 Task: Open a blank google sheet and write heading  Money ManagerAdd Descriptions in a column and its values below  'Salary, Rent, Groceries, Utilities, Dining out, Transportation & Entertainment. 'Add Categories in next column and its values below  Income, Expense, Expense, Expense, Expense, Expense & Expense. Add Amount in next column and its values below  $2,500, $800, $200, $100, $50, $30 & $100Add Dates in next column and its values below  2023-05-01, 2023-05-05, 2023-05-10, 2023-05-15, 2023-05-20, 2023-05-25 & 2023-05-31Save page AssetAllocation analysis
Action: Mouse moved to (20, 67)
Screenshot: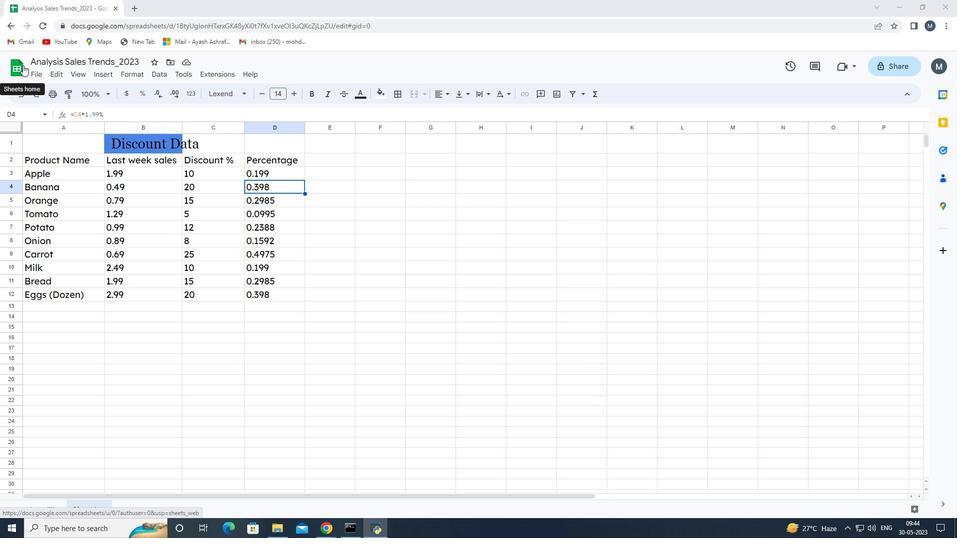 
Action: Mouse pressed left at (20, 67)
Screenshot: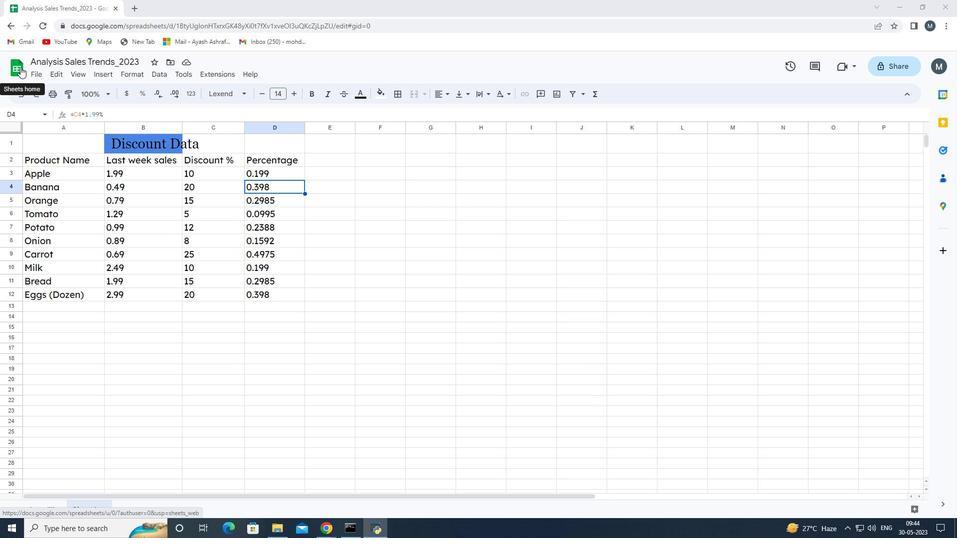 
Action: Mouse moved to (231, 168)
Screenshot: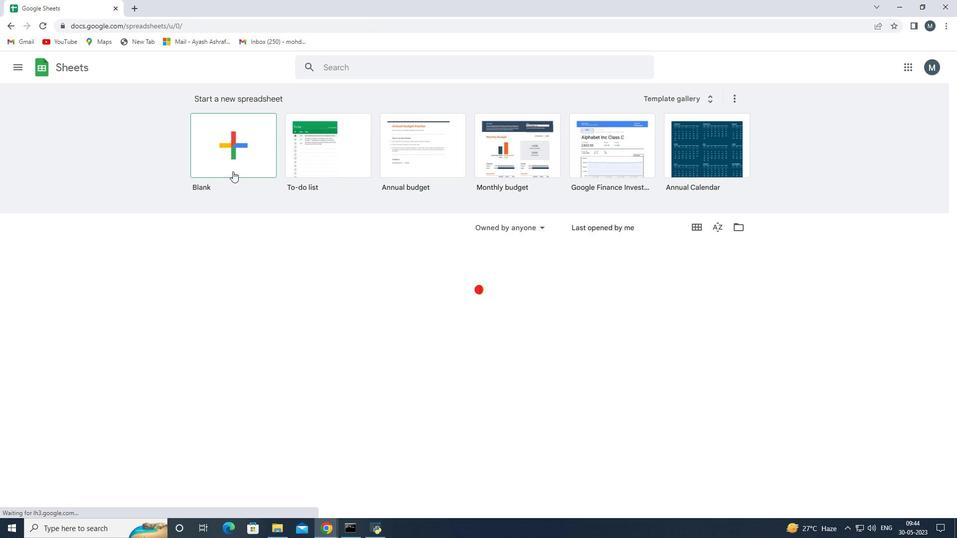 
Action: Mouse pressed left at (231, 168)
Screenshot: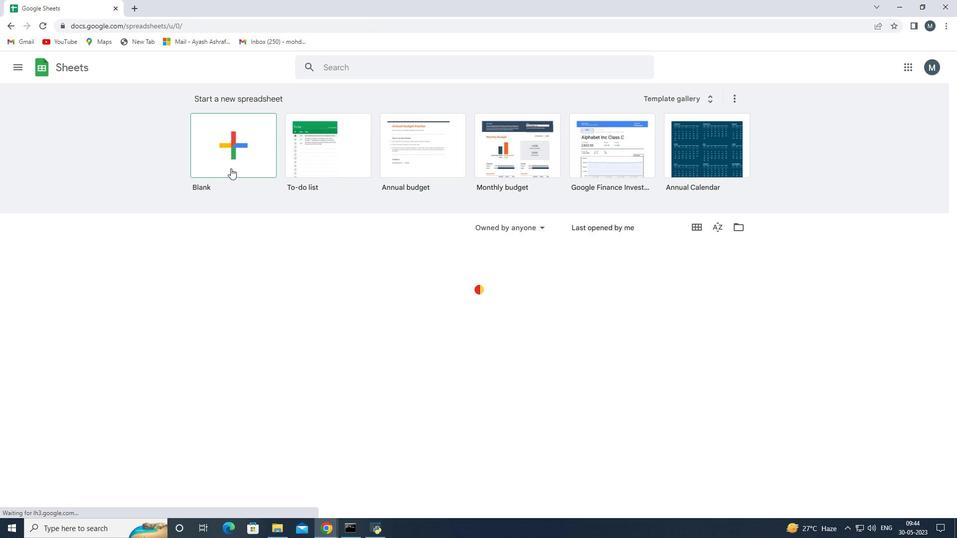 
Action: Mouse moved to (53, 162)
Screenshot: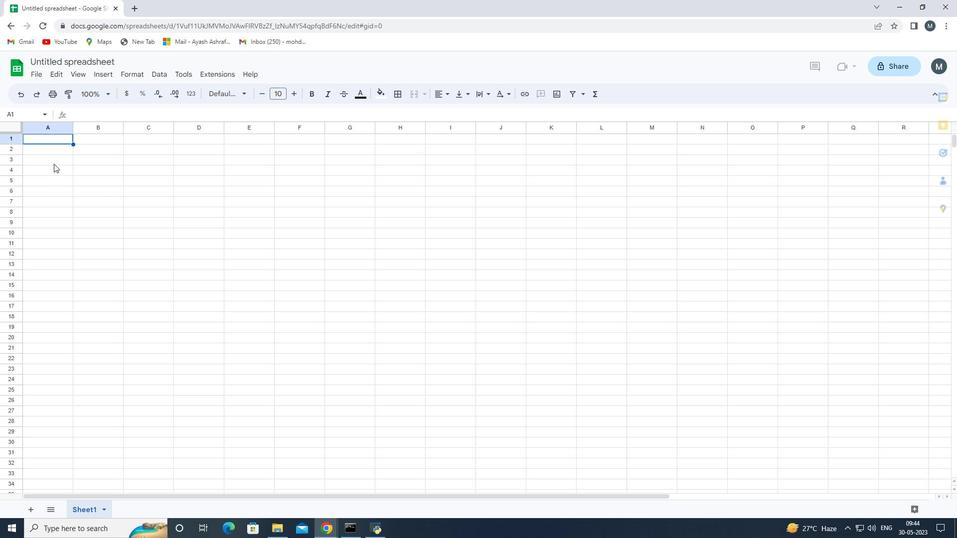 
Action: Key pressed <Key.shift>Money<Key.space><Key.shift><Key.shift>Manager
Screenshot: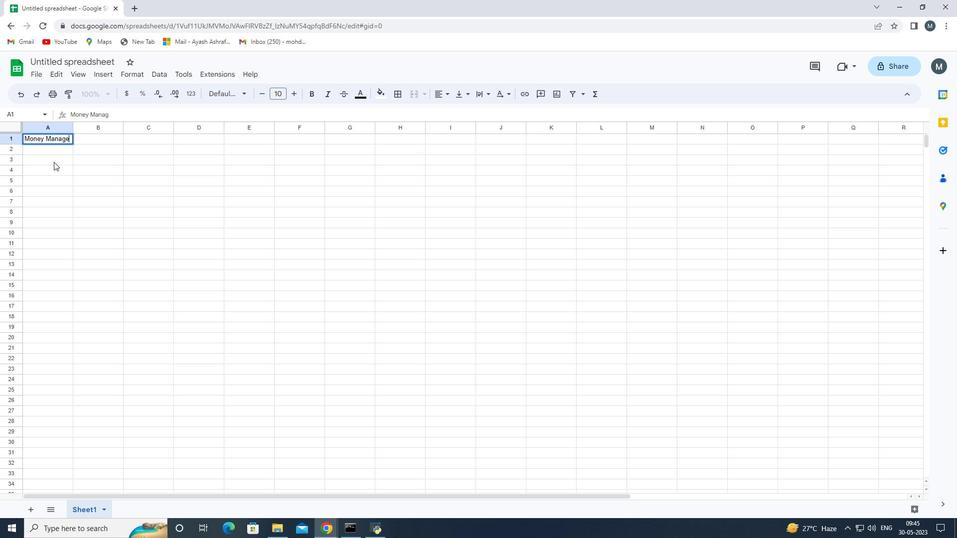 
Action: Mouse moved to (49, 155)
Screenshot: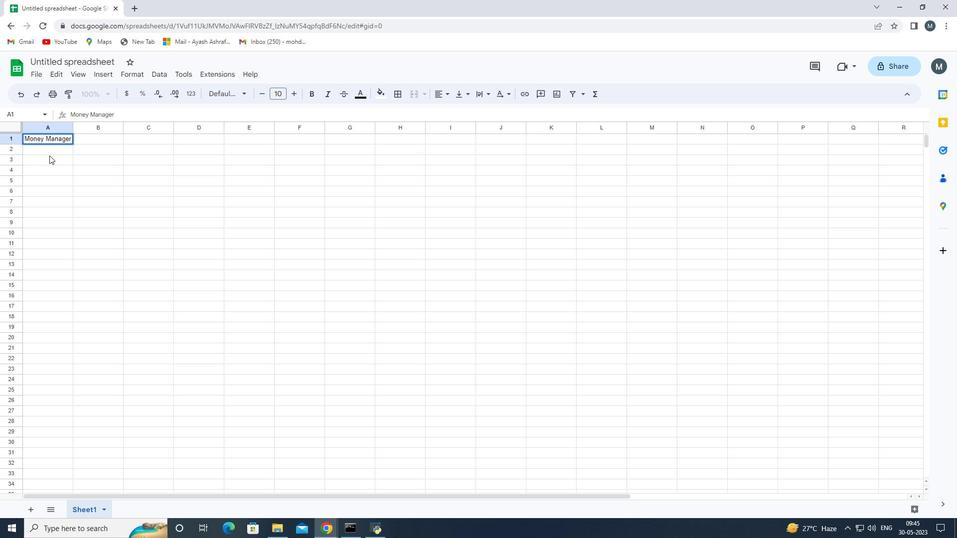 
Action: Mouse pressed left at (49, 155)
Screenshot: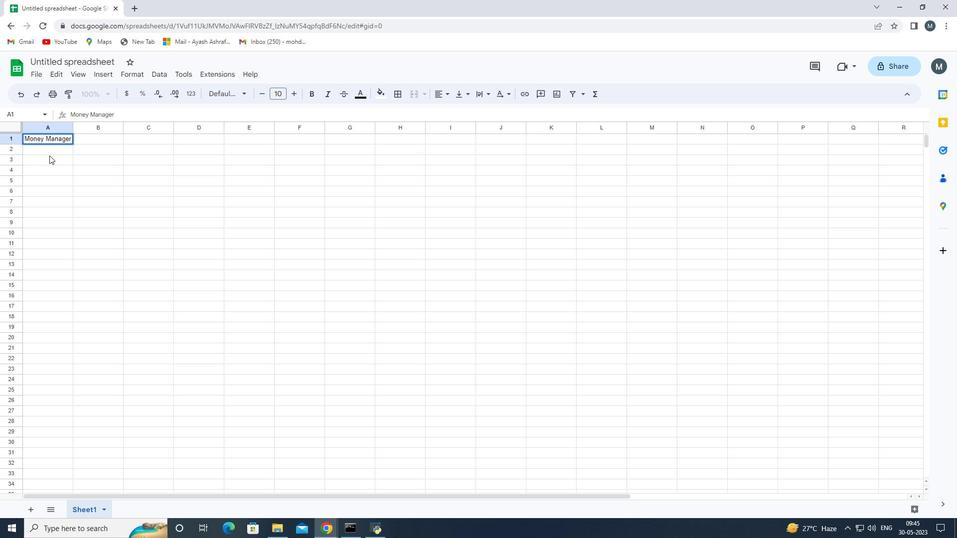 
Action: Mouse moved to (28, 139)
Screenshot: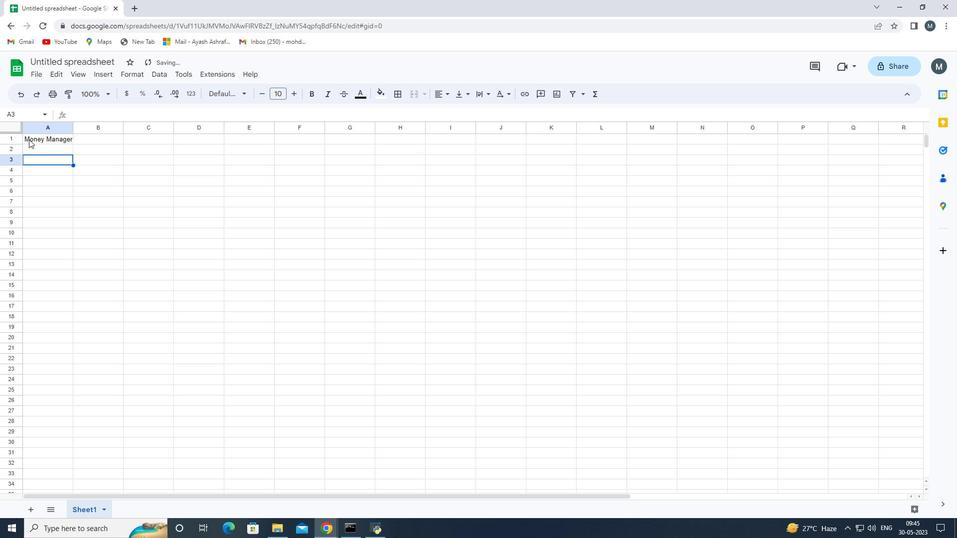 
Action: Mouse pressed left at (28, 139)
Screenshot: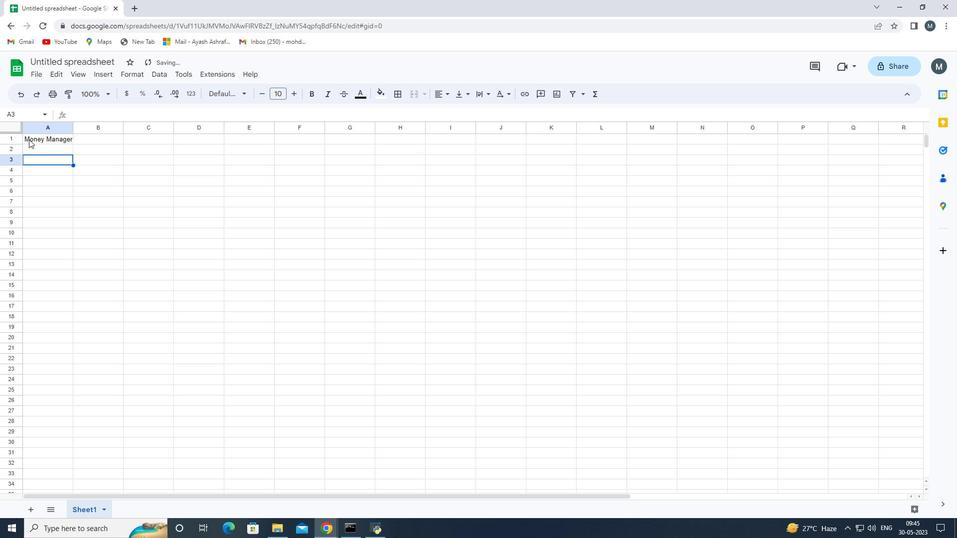
Action: Mouse moved to (38, 150)
Screenshot: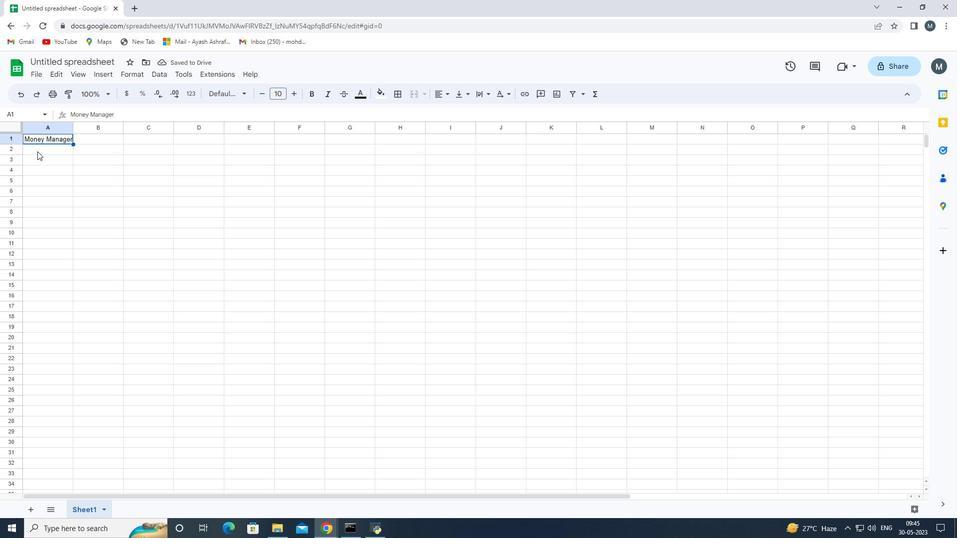 
Action: Mouse pressed left at (38, 150)
Screenshot: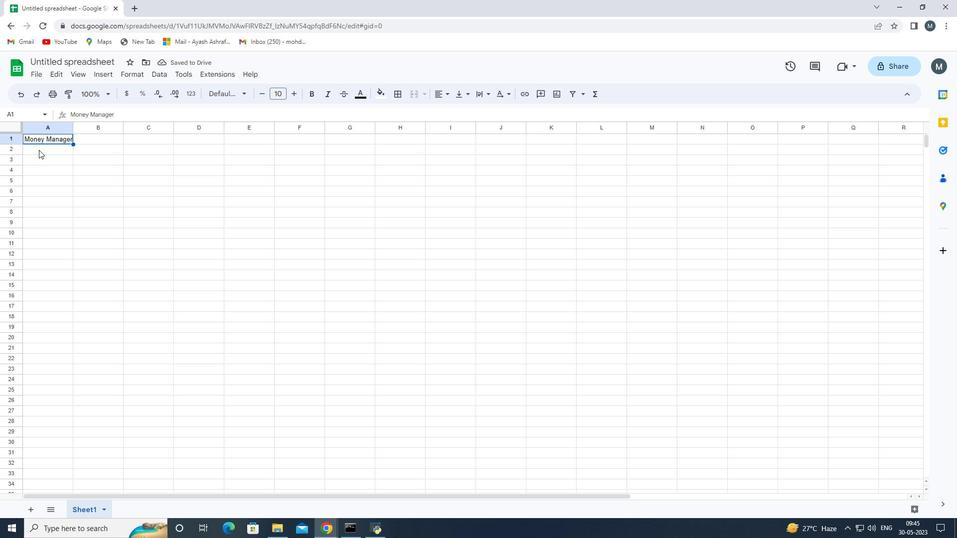 
Action: Mouse moved to (36, 138)
Screenshot: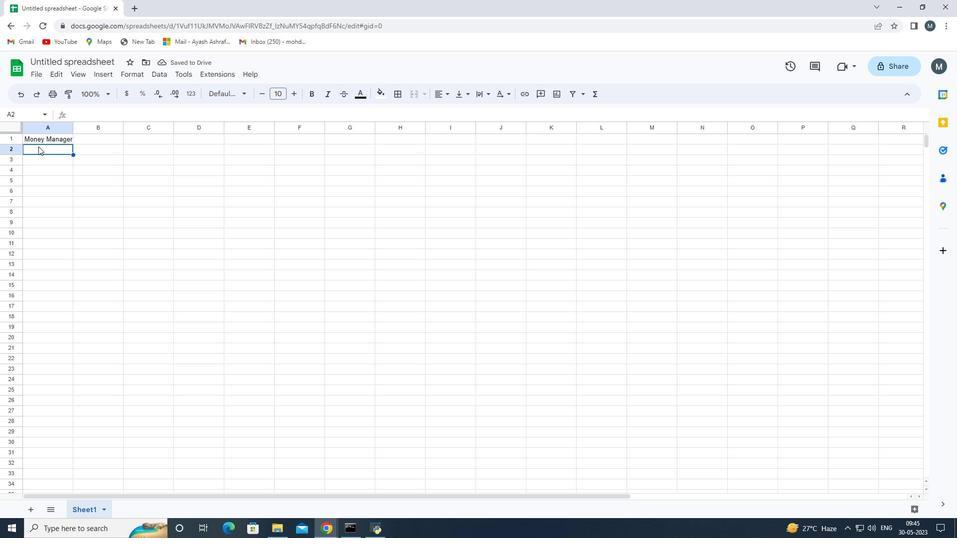 
Action: Mouse pressed left at (36, 138)
Screenshot: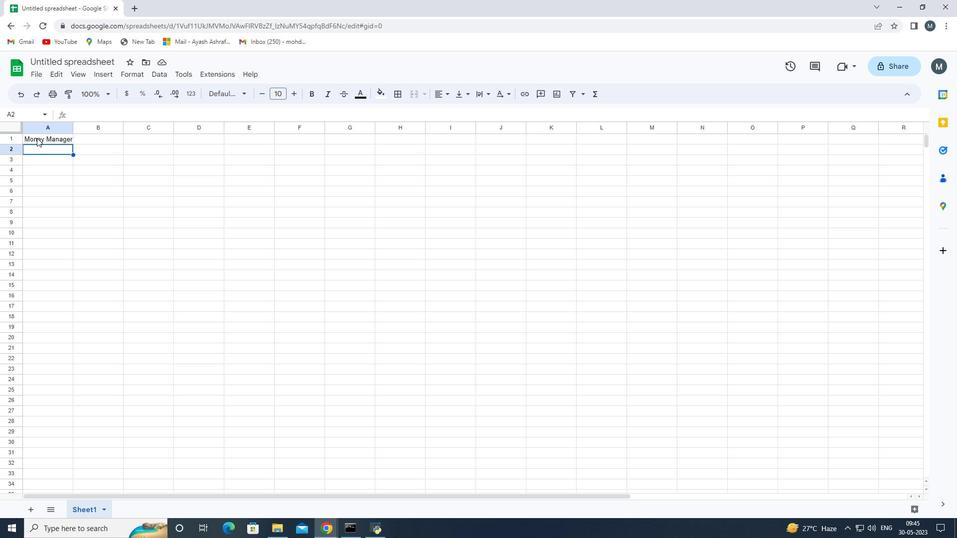 
Action: Mouse moved to (71, 115)
Screenshot: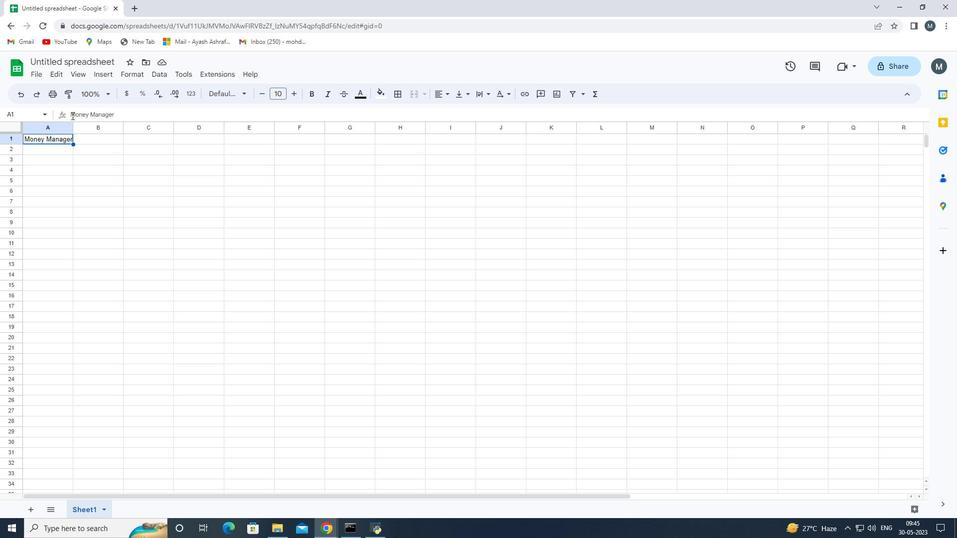 
Action: Mouse pressed left at (71, 115)
Screenshot: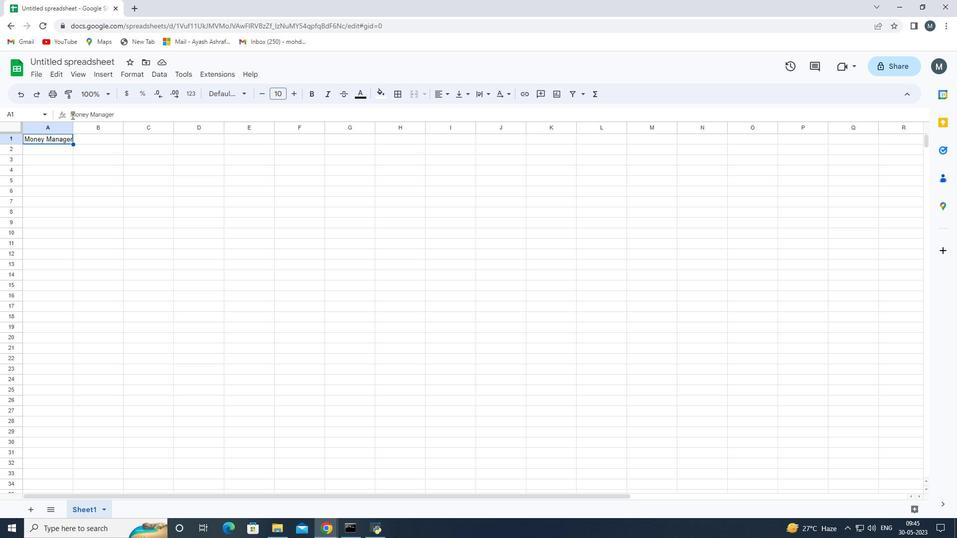 
Action: Mouse moved to (75, 117)
Screenshot: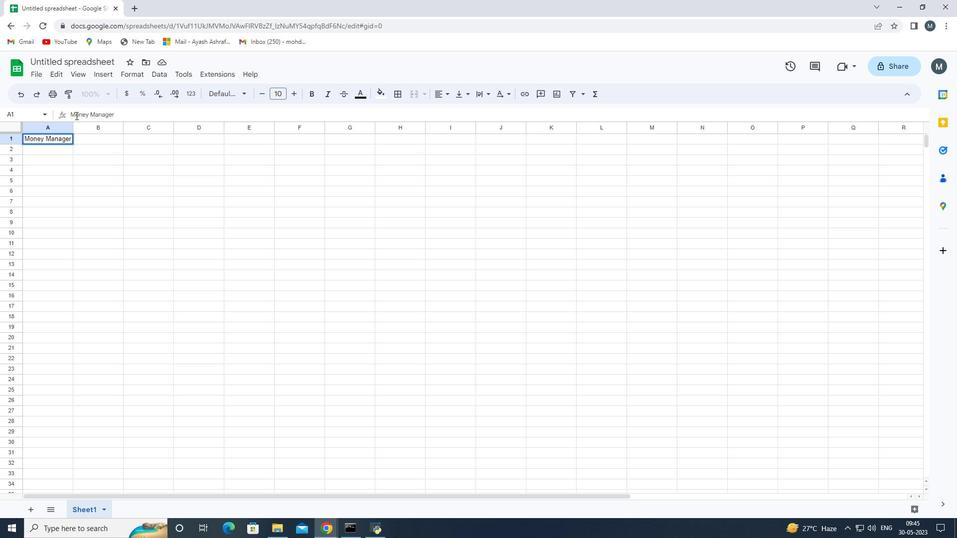 
Action: Key pressed <Key.space>
Screenshot: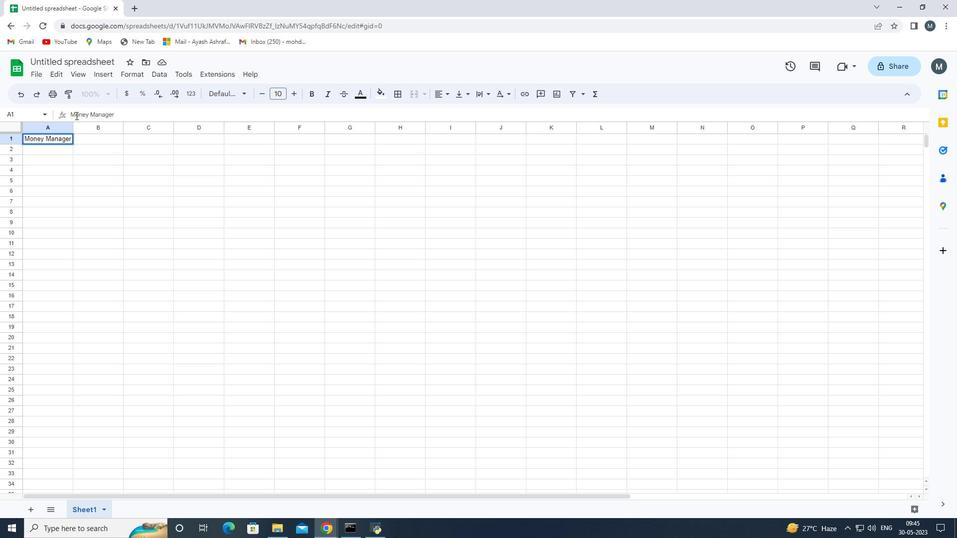 
Action: Mouse moved to (75, 118)
Screenshot: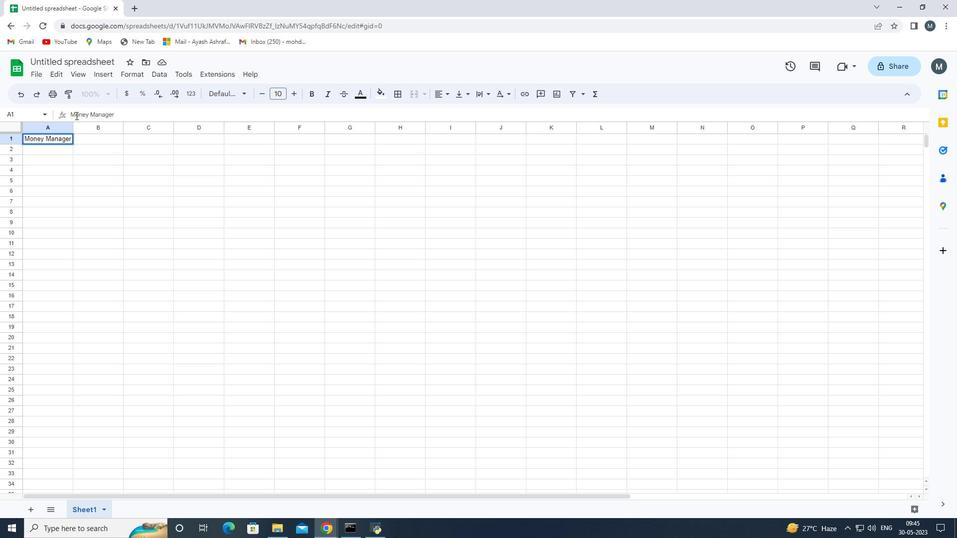 
Action: Key pressed <Key.space><Key.space><Key.space><Key.space><Key.space><Key.space><Key.space><Key.space><Key.space><Key.space><Key.space><Key.space><Key.space><Key.space><Key.space><Key.space><Key.space><Key.space><Key.space><Key.space><Key.space><Key.space><Key.space><Key.space><Key.space><Key.space>
Screenshot: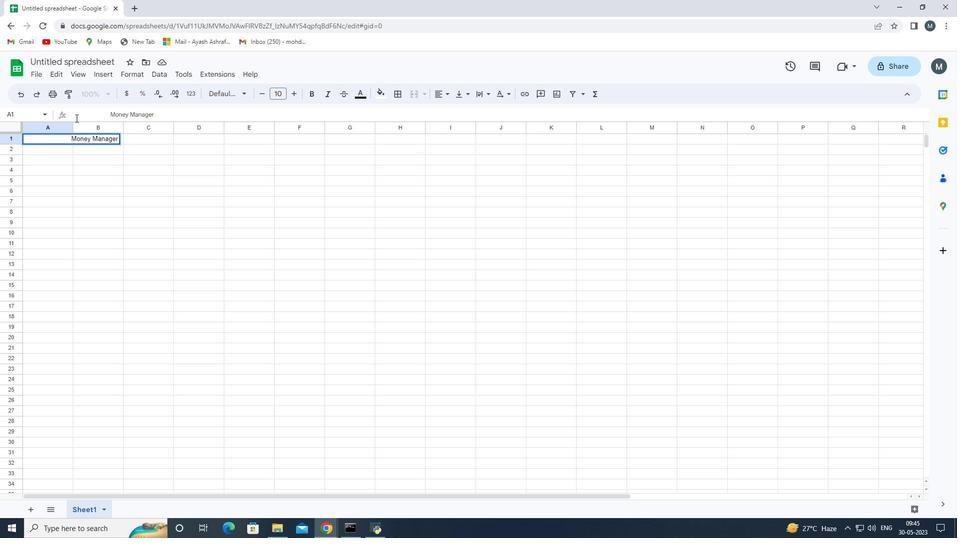 
Action: Mouse moved to (75, 118)
Screenshot: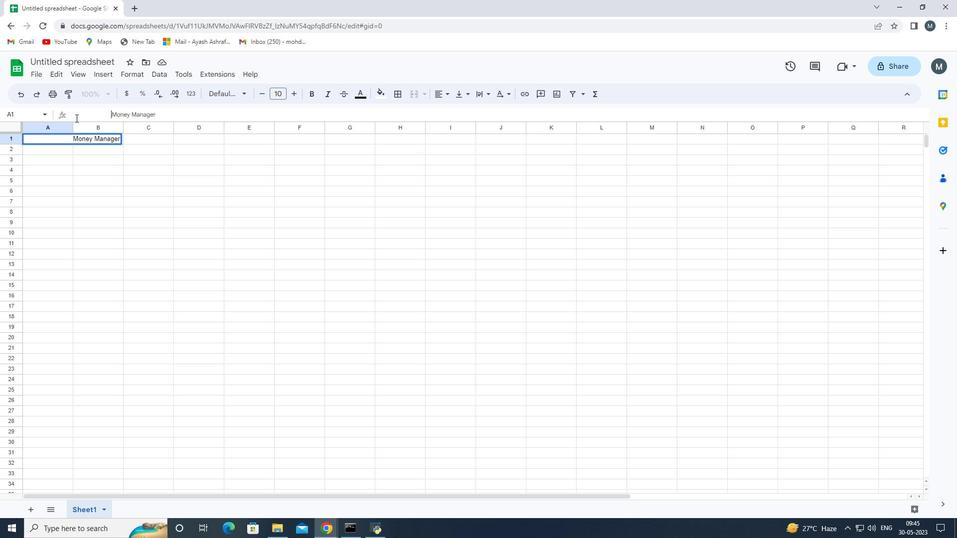 
Action: Key pressed <Key.space><Key.space><Key.space><Key.space><Key.space><Key.space><Key.space><Key.space><Key.space><Key.space><Key.space><Key.space>
Screenshot: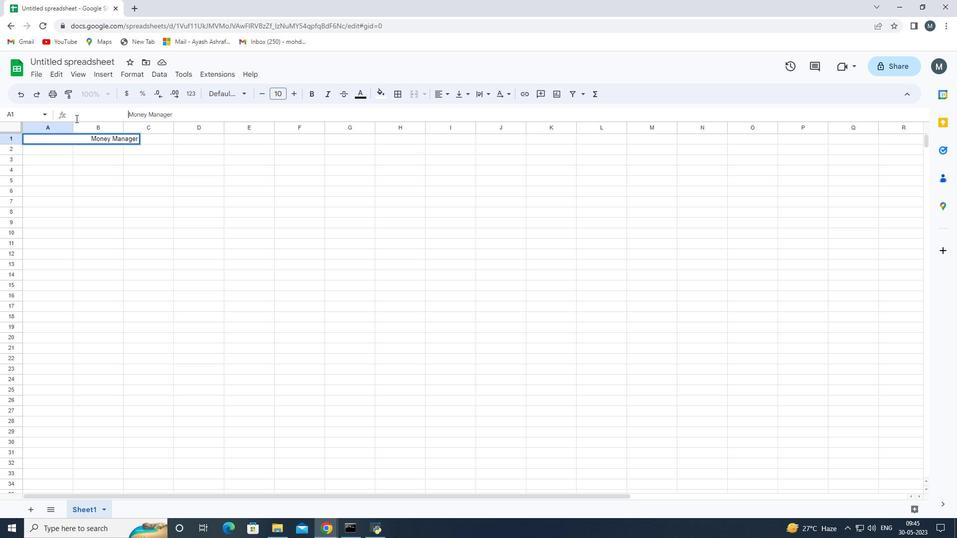 
Action: Mouse moved to (54, 150)
Screenshot: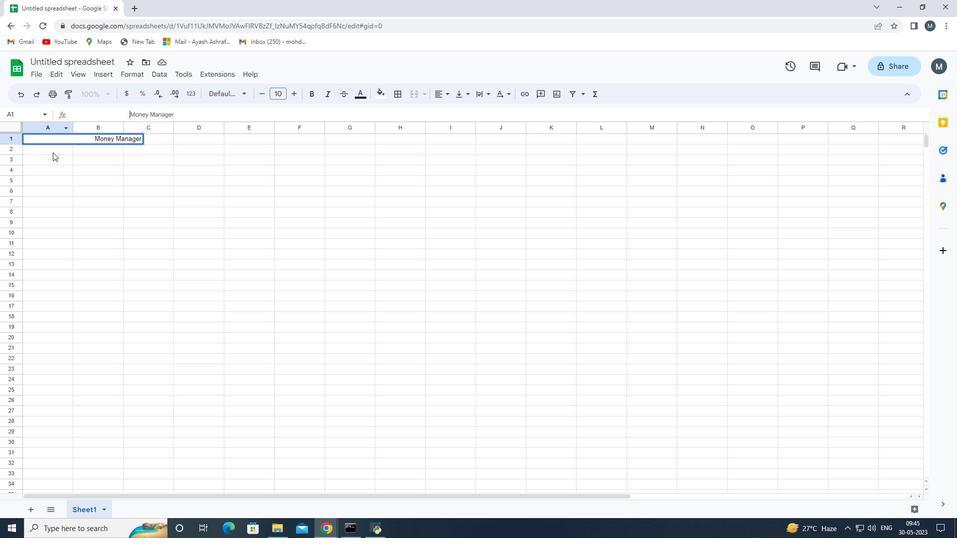 
Action: Mouse pressed left at (54, 150)
Screenshot: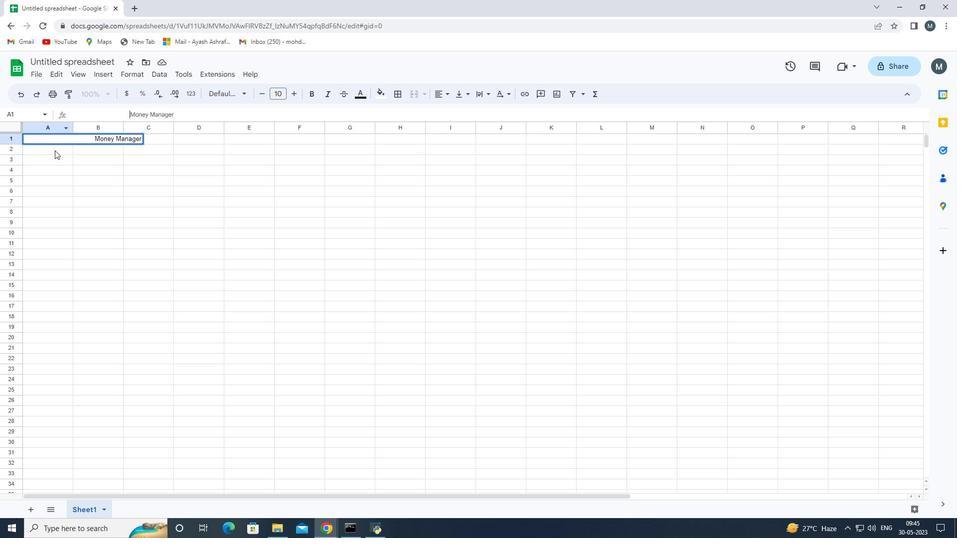 
Action: Mouse moved to (55, 150)
Screenshot: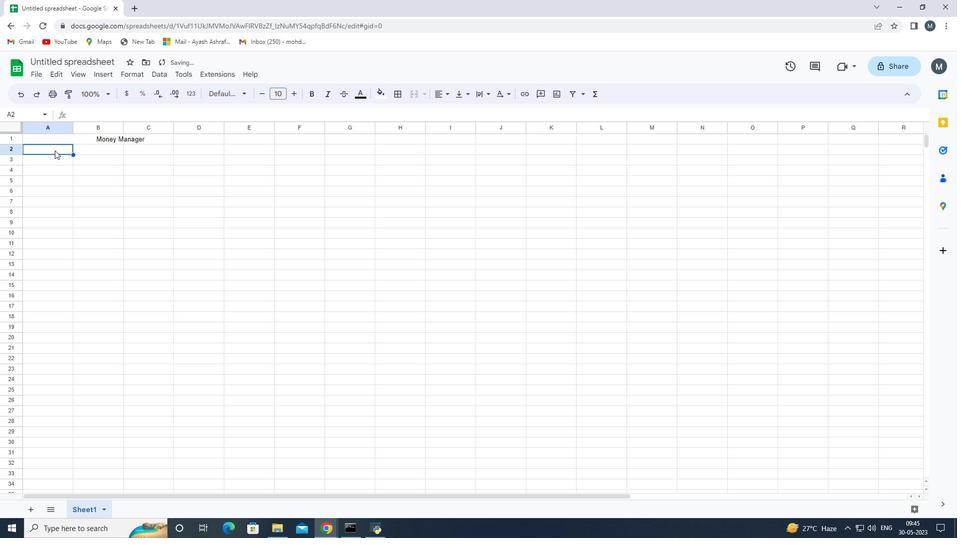 
Action: Key pressed <Key.shift>Descriptions<Key.space><Key.enter><Key.shift>Salry<Key.backspace><Key.backspace>ary<Key.enter><Key.shift>Rent<Key.enter><Key.shift><Key.shift><Key.shift><Key.shift><Key.shift><Key.shift><Key.shift><Key.shift><Key.shift><Key.shift><Key.shift><Key.shift><Key.shift><Key.shift><Key.shift><Key.shift><Key.shift><Key.shift><Key.shift><Key.shift><Key.shift><Key.shift>Gp<Key.backspace>roceries<Key.space><Key.enter><Key.shift>I<Key.backspace><Key.shift><Key.shift><Key.shift><Key.shift><Key.shift>Utilities<Key.space><Key.shift><Key.shift><Key.shift><Key.shift><Key.shift><Key.shift><Key.shift><Key.shift><Key.shift><Key.shift>Dinning<Key.backspace><Key.backspace><Key.backspace><Key.backspace><Key.backspace><Key.backspace><Key.backspace><Key.enter><Key.shift><Key.shift>Dinning<Key.space><Key.shift><Key.shift><Key.shift><Key.shift>Out<Key.enter><Key.shift>Transportation<Key.enter><Key.shift><Key.shift><Key.shift><Key.shift><Key.shift><Key.shift>Entertainment<Key.space><Key.enter>
Screenshot: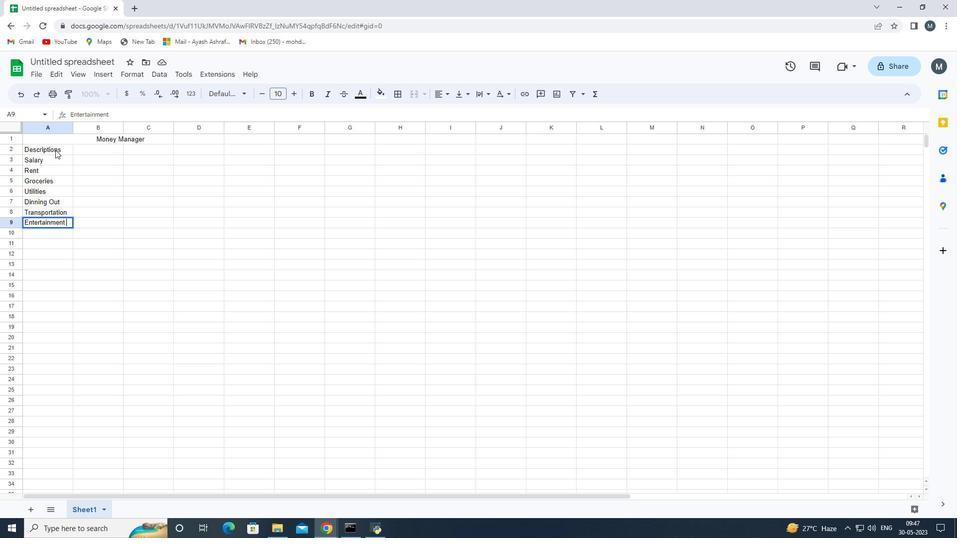 
Action: Mouse moved to (93, 147)
Screenshot: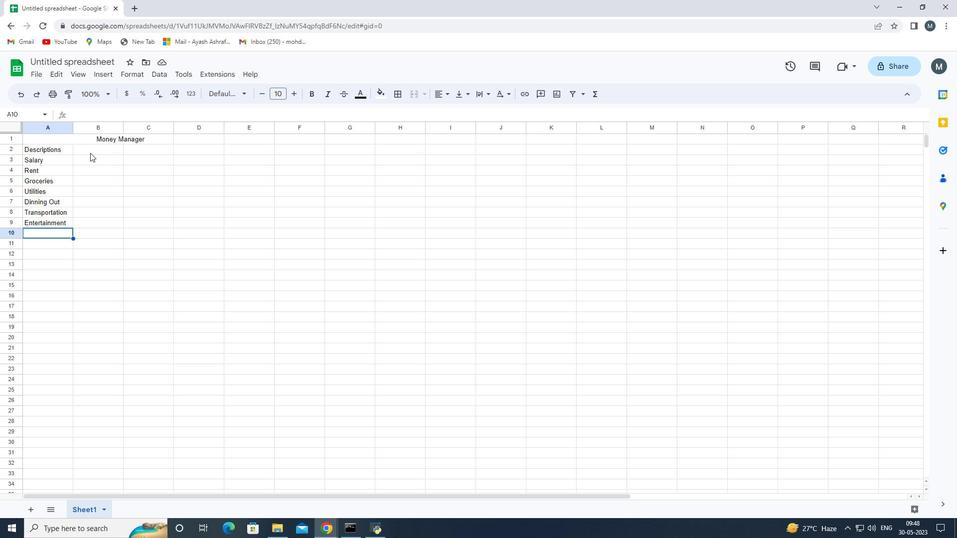 
Action: Mouse pressed left at (93, 147)
Screenshot: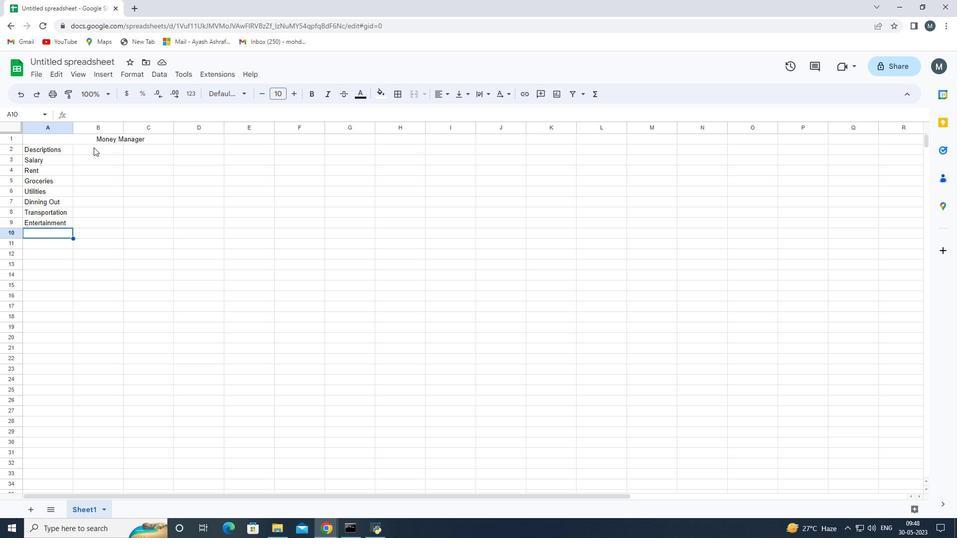 
Action: Mouse moved to (94, 148)
Screenshot: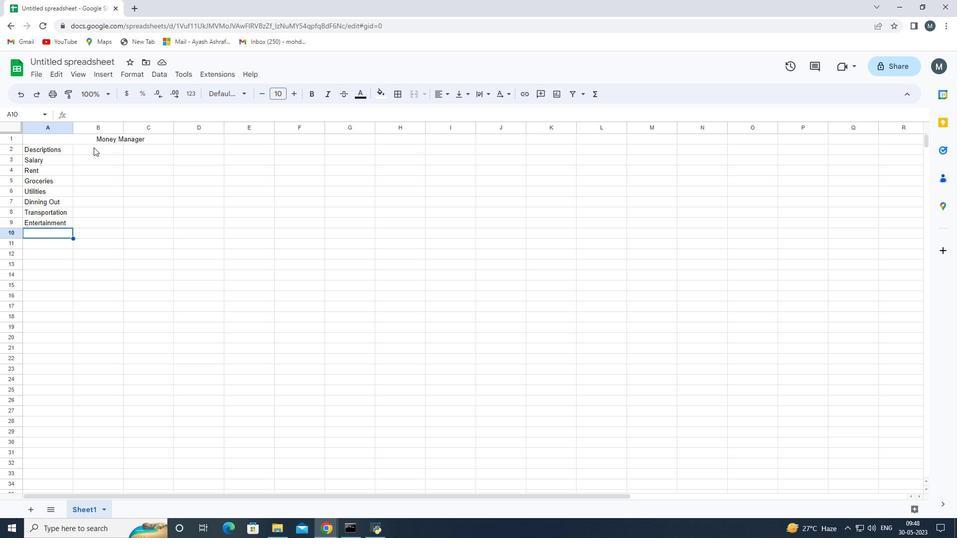
Action: Mouse pressed left at (94, 148)
Screenshot: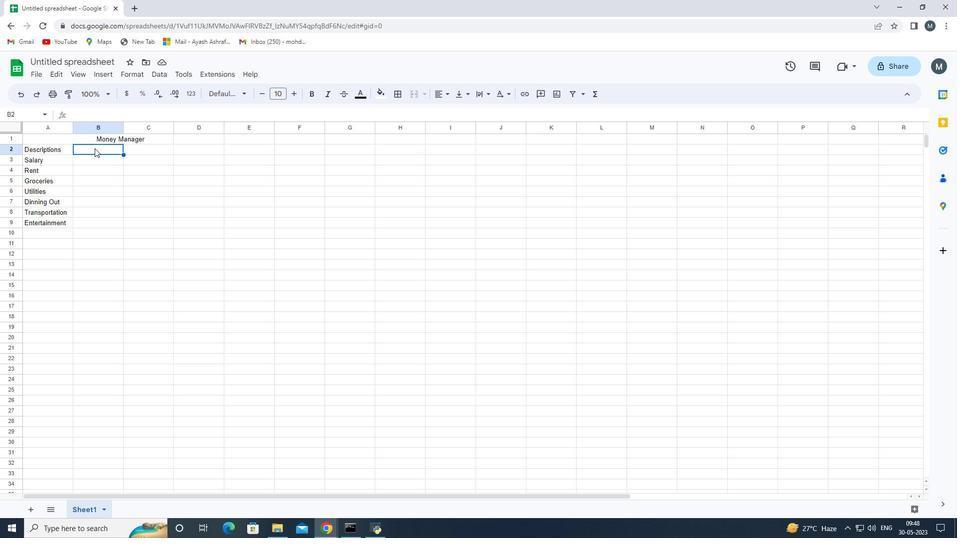 
Action: Mouse pressed left at (94, 148)
Screenshot: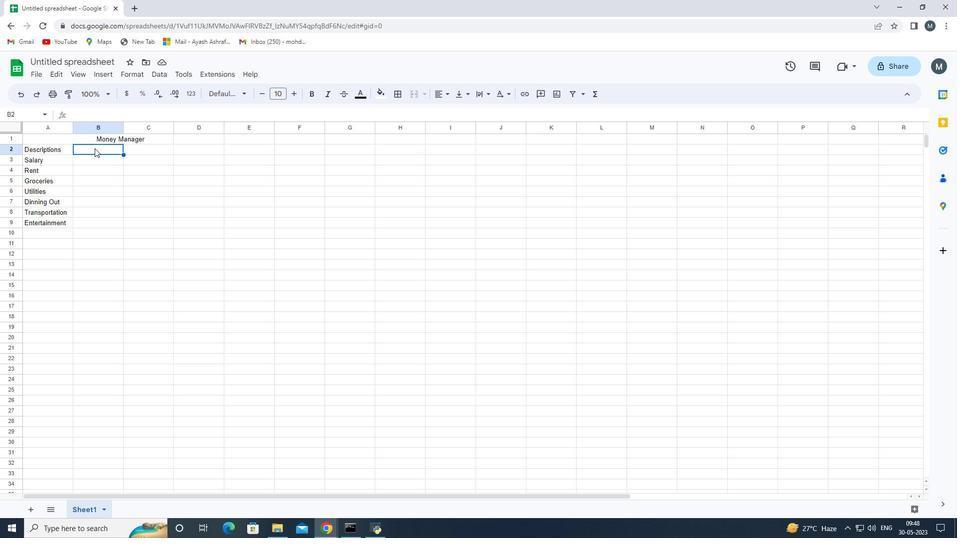 
Action: Key pressed <Key.shift>Categories<Key.space><Key.enter><Key.shift>Income<Key.space><Key.enter><Key.shift>Expense\<Key.backspace><Key.enter><Key.shift>Expense<Key.enter><Key.shift>Expense<Key.enter><Key.shift><Key.shift><Key.shift><Key.shift><Key.shift><Key.shift><Key.shift>Expense<Key.enter><Key.shift><Key.shift><Key.shift><Key.shift><Key.shift>Expem<Key.backspace>nse<Key.enter><Key.shift><Key.shift><Key.shift><Key.shift><Key.shift><Key.shift>Expense<Key.enter>
Screenshot: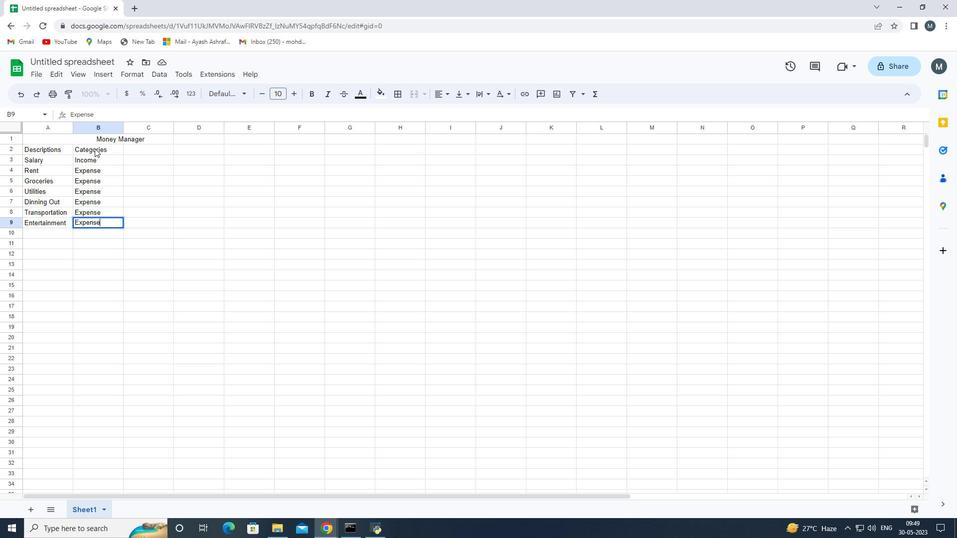 
Action: Mouse moved to (142, 148)
Screenshot: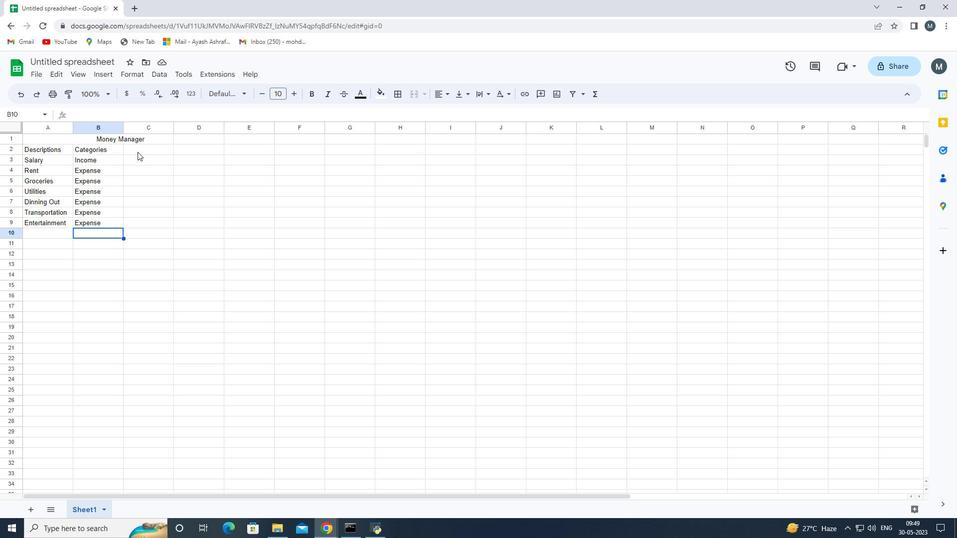 
Action: Mouse pressed left at (142, 148)
Screenshot: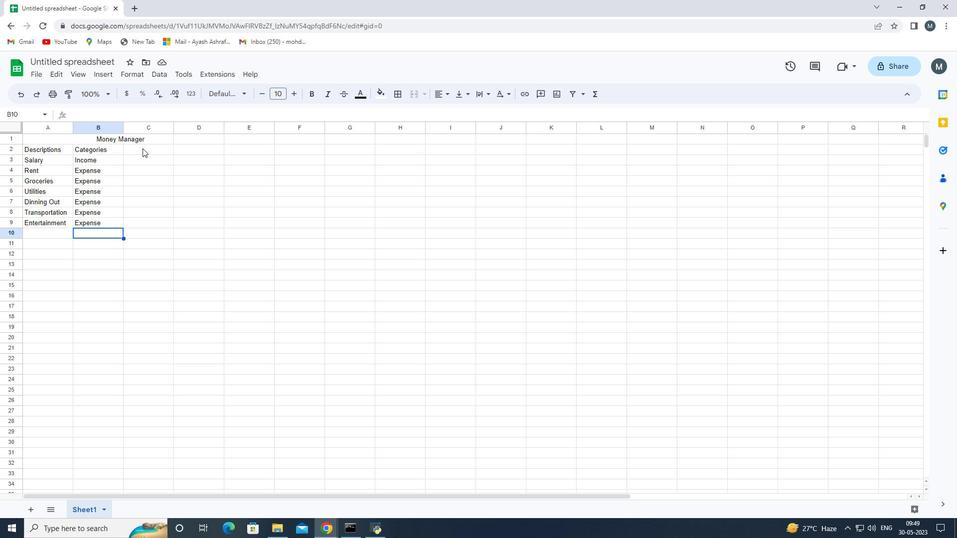 
Action: Key pressed <Key.shift>Amount<Key.space><Key.enter>
Screenshot: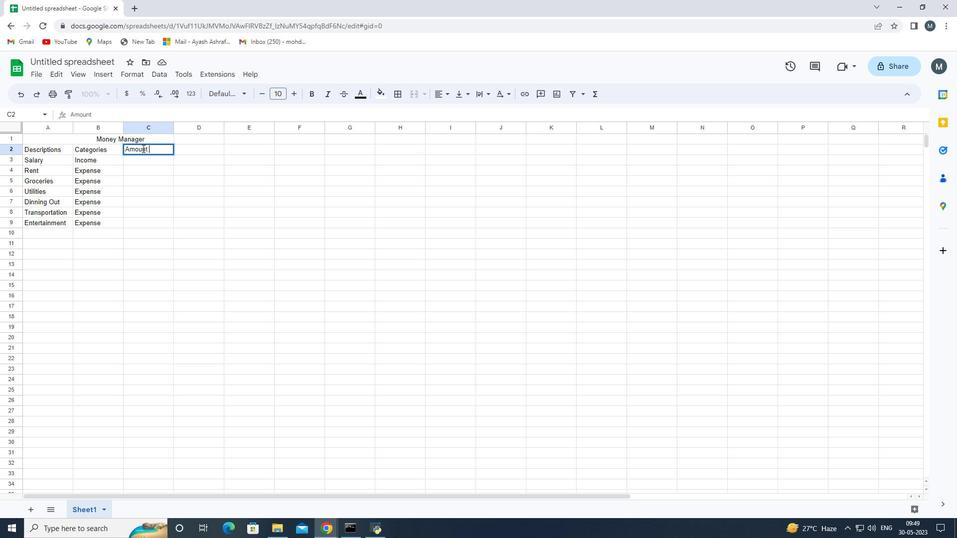 
Action: Mouse moved to (191, 91)
Screenshot: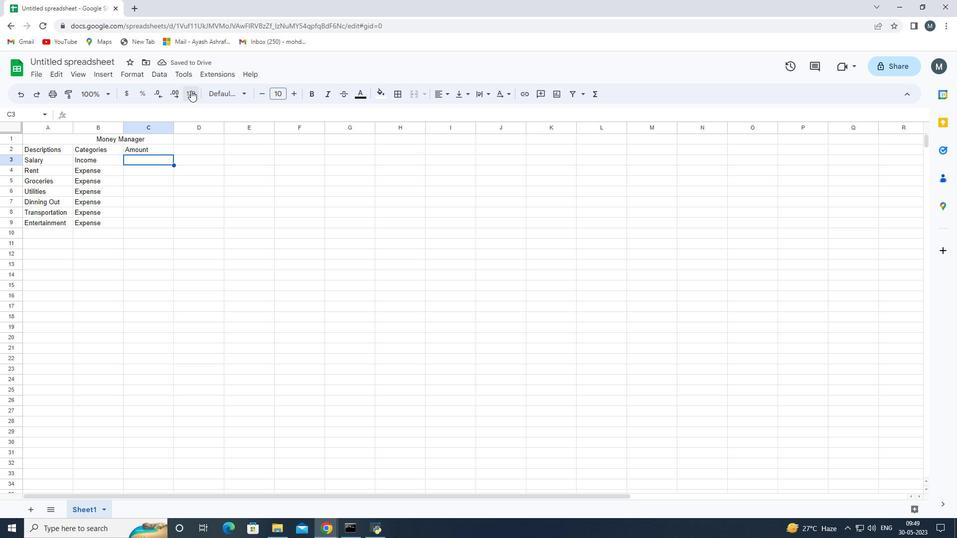 
Action: Mouse pressed left at (191, 91)
Screenshot: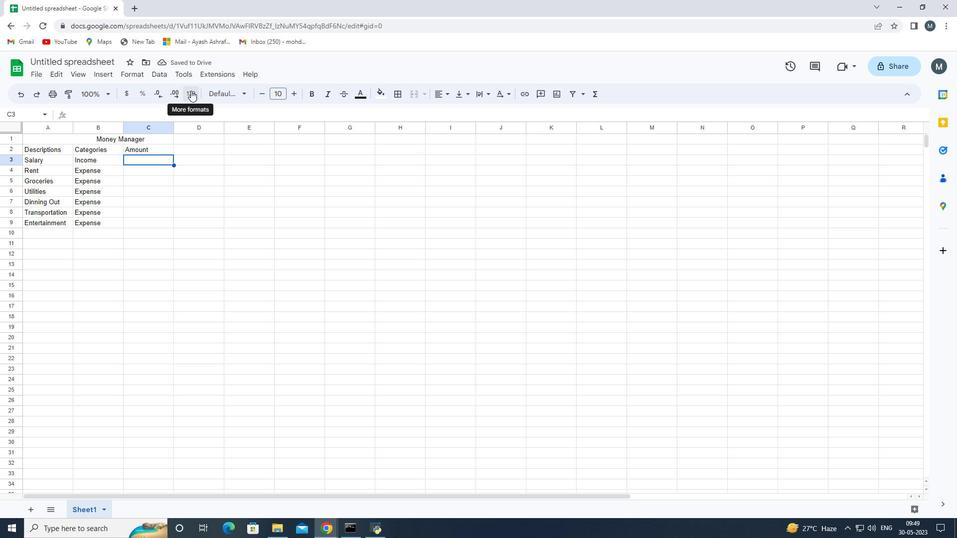 
Action: Mouse moved to (264, 353)
Screenshot: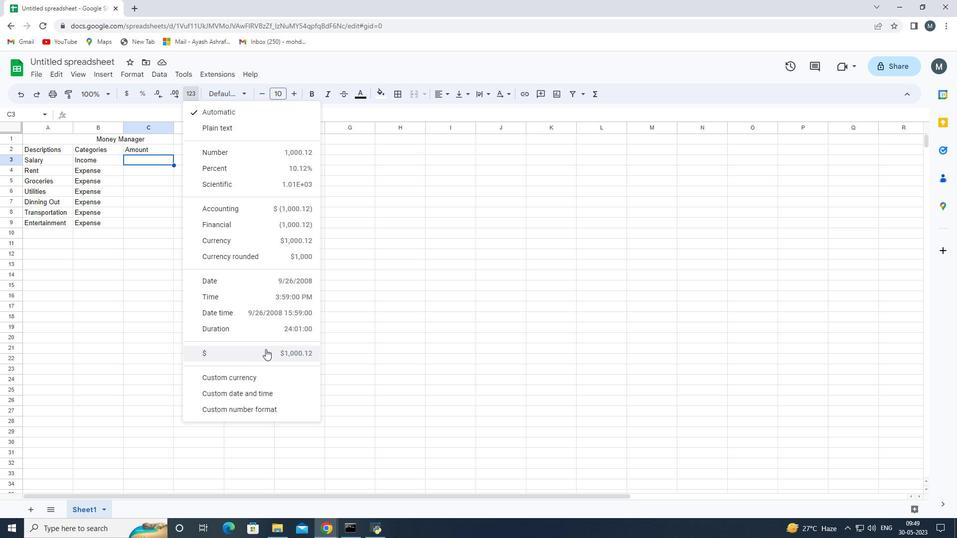 
Action: Mouse pressed left at (264, 353)
Screenshot: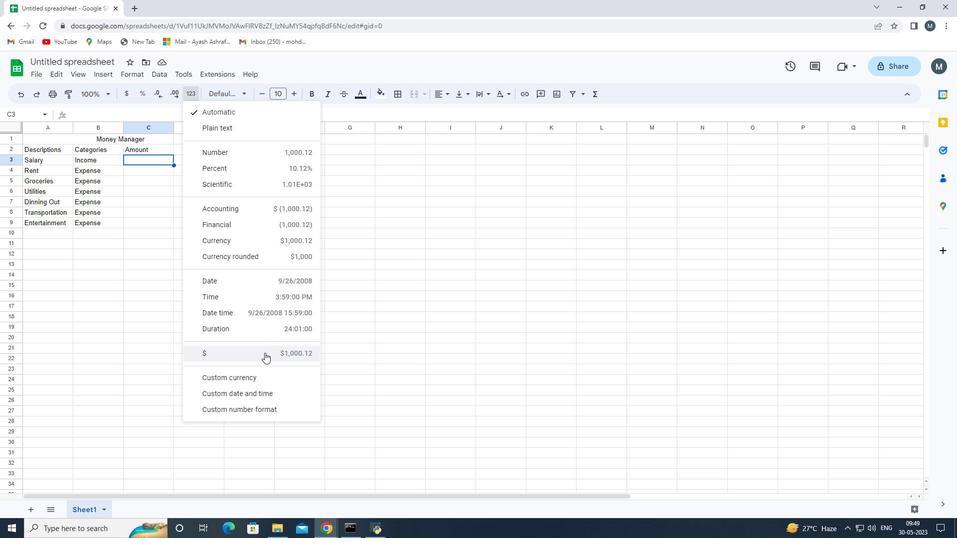 
Action: Mouse moved to (194, 95)
Screenshot: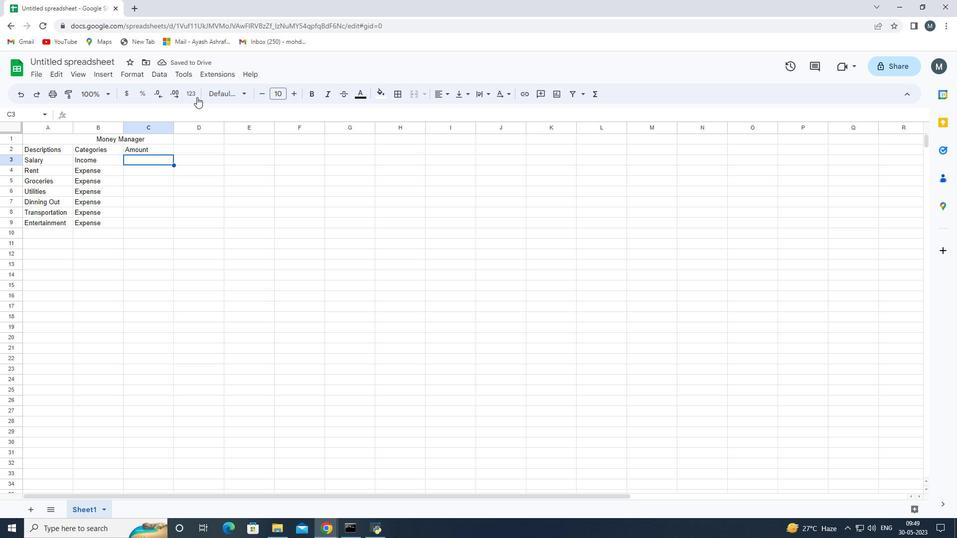 
Action: Mouse pressed left at (194, 95)
Screenshot: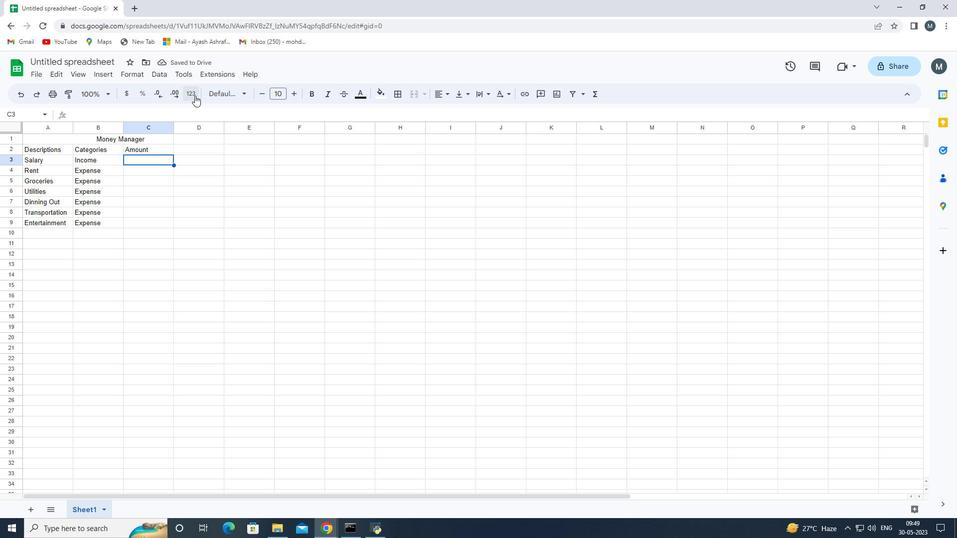 
Action: Mouse moved to (253, 277)
Screenshot: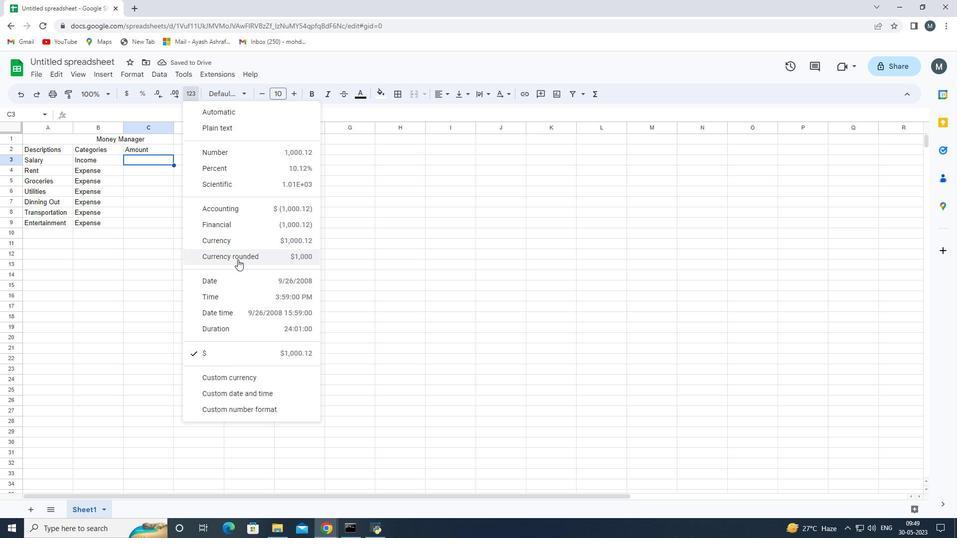 
Action: Mouse scrolled (253, 277) with delta (0, 0)
Screenshot: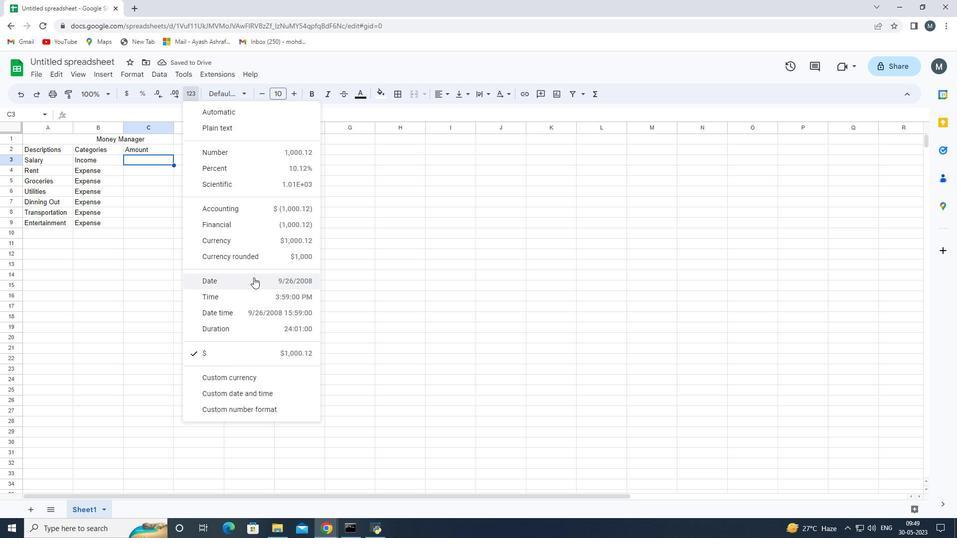 
Action: Mouse scrolled (253, 277) with delta (0, 0)
Screenshot: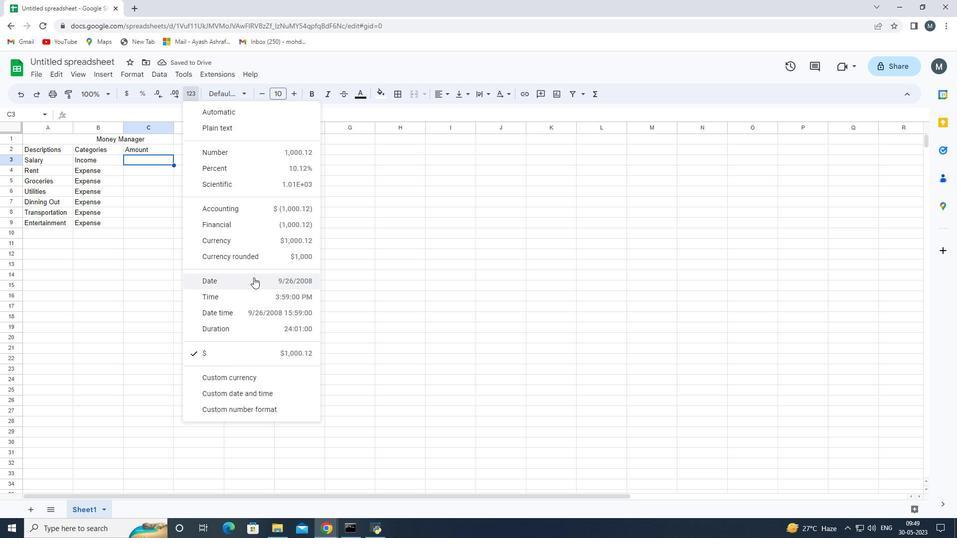 
Action: Mouse scrolled (253, 277) with delta (0, 0)
Screenshot: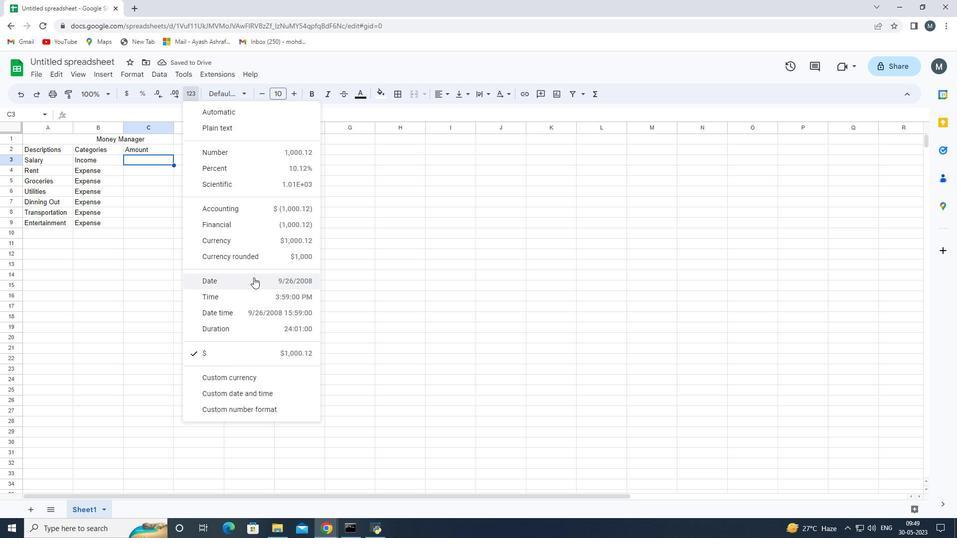 
Action: Mouse scrolled (253, 277) with delta (0, 0)
Screenshot: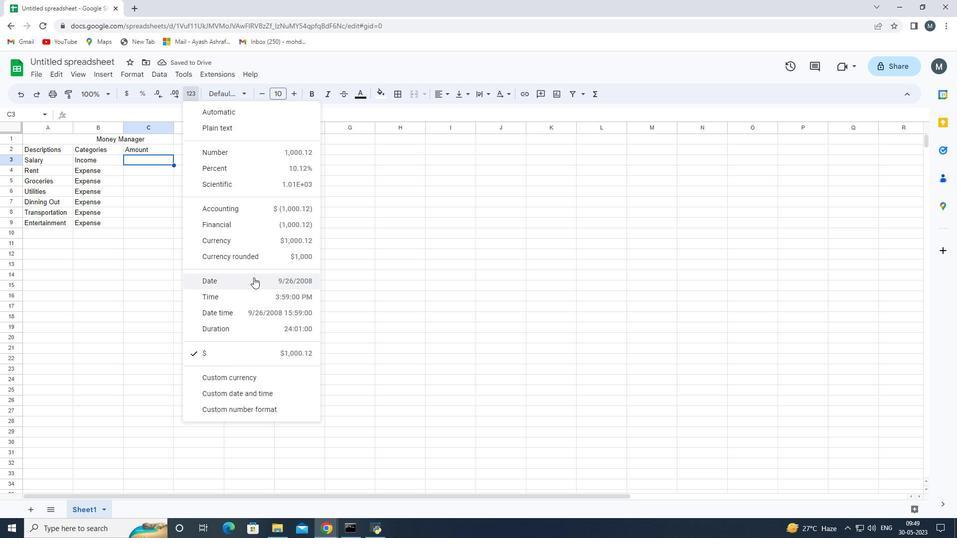 
Action: Mouse scrolled (253, 277) with delta (0, 0)
Screenshot: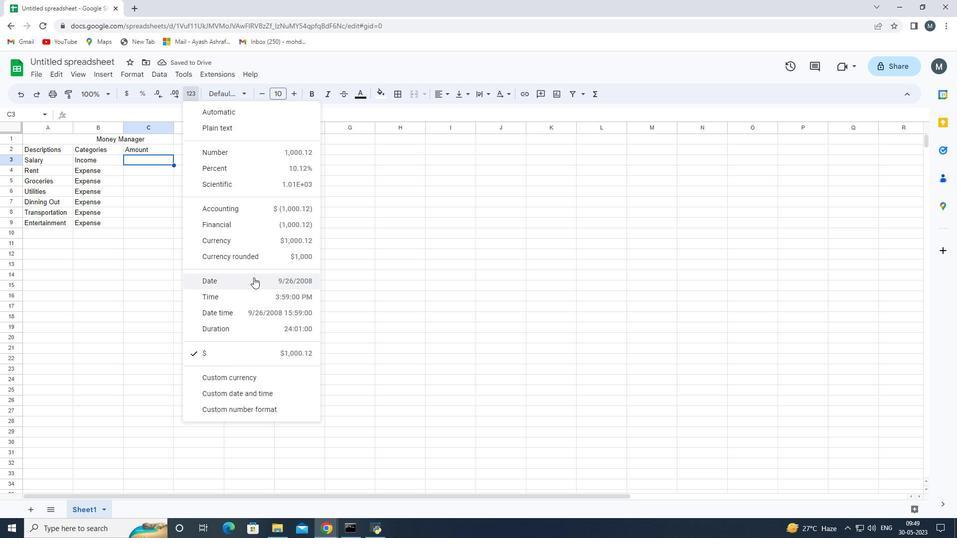 
Action: Mouse moved to (250, 380)
Screenshot: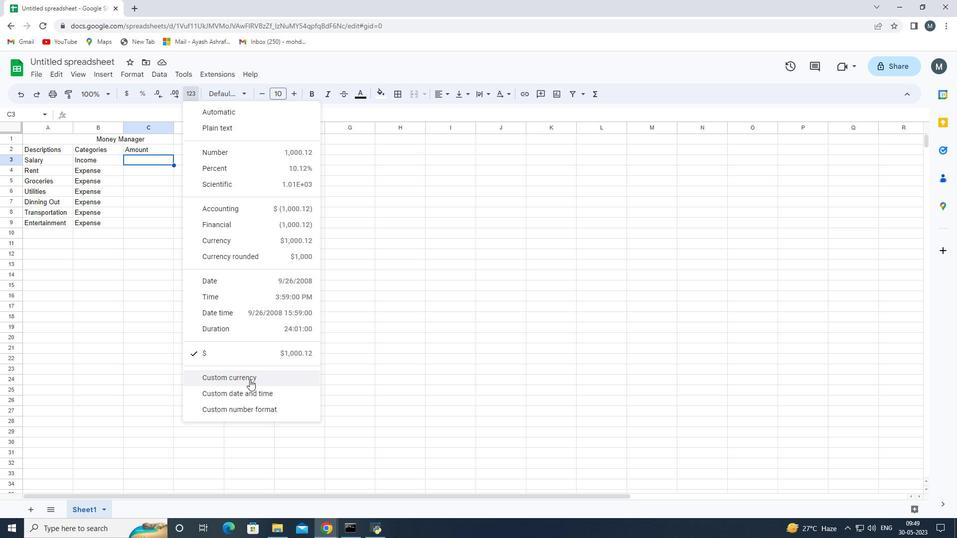 
Action: Mouse pressed left at (250, 380)
Screenshot: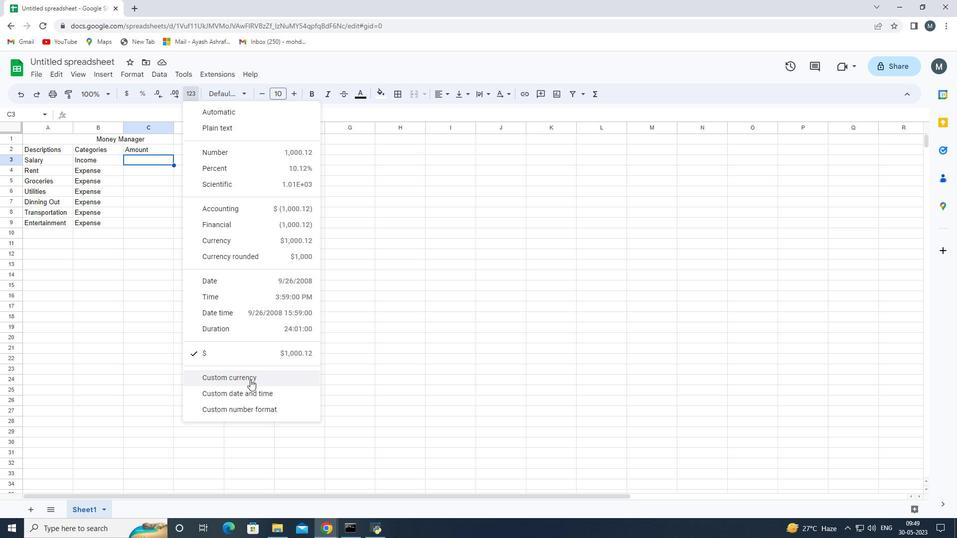 
Action: Mouse moved to (430, 257)
Screenshot: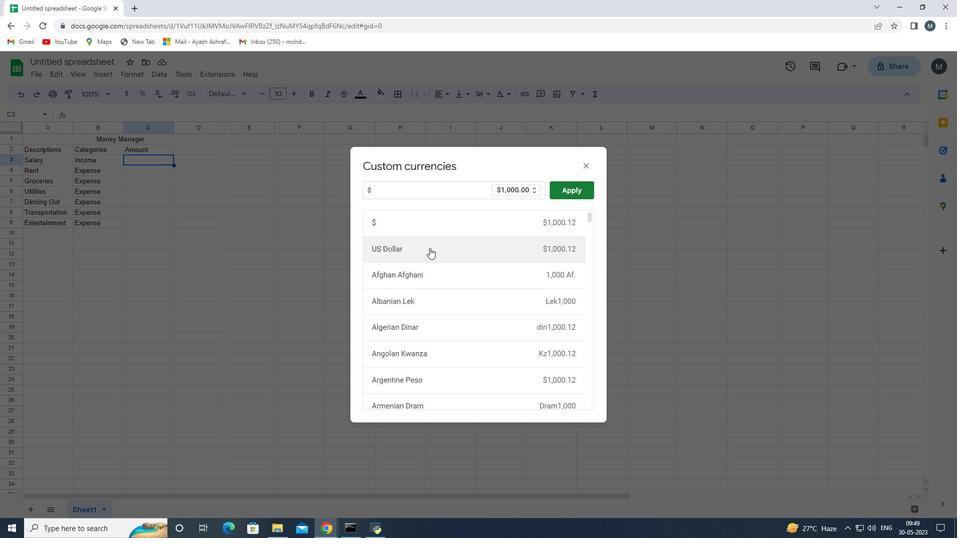 
Action: Mouse pressed left at (430, 257)
Screenshot: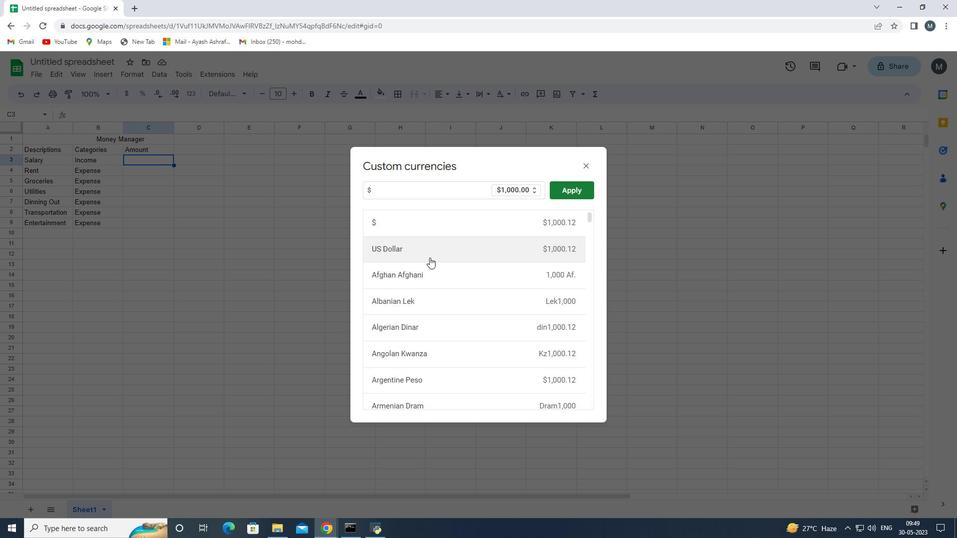 
Action: Mouse moved to (570, 186)
Screenshot: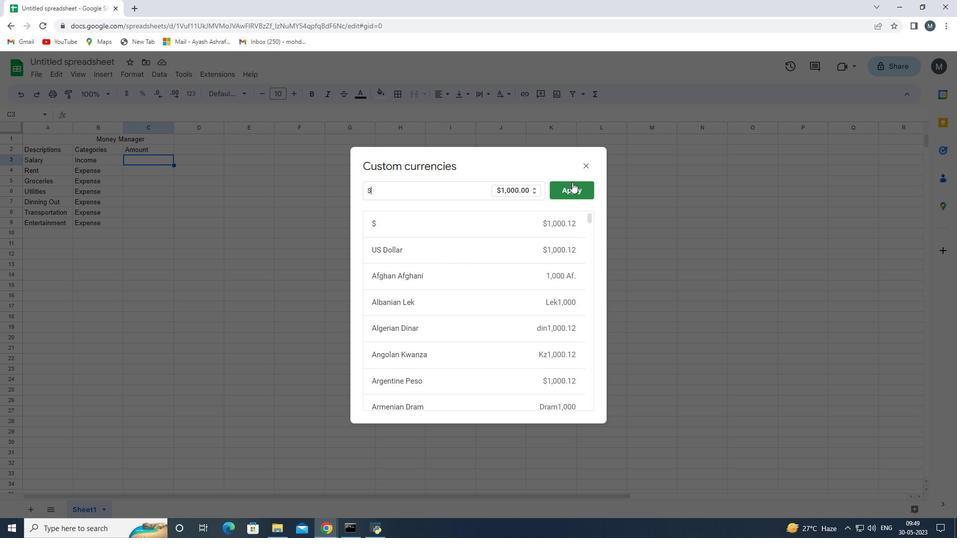 
Action: Mouse pressed left at (570, 186)
Screenshot: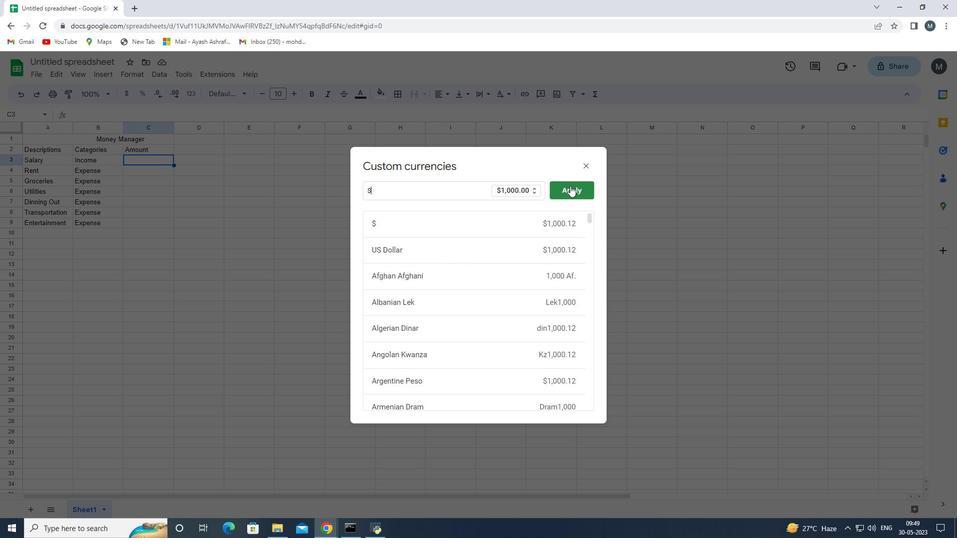 
Action: Mouse moved to (153, 160)
Screenshot: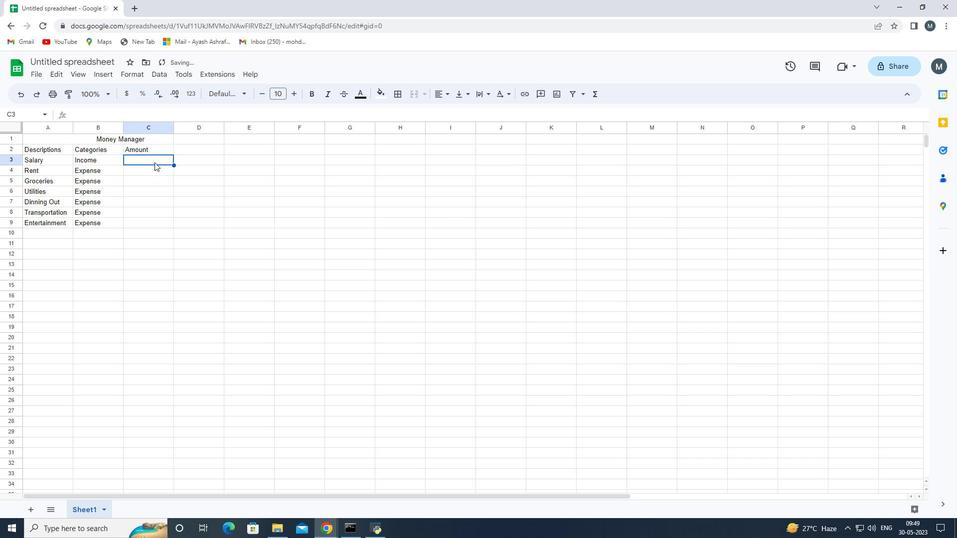 
Action: Mouse pressed left at (153, 160)
Screenshot: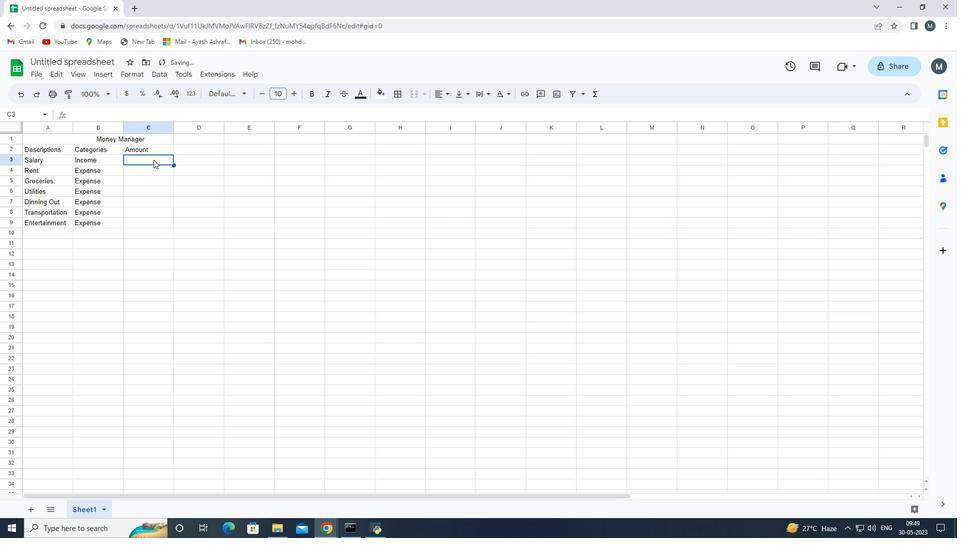 
Action: Mouse pressed left at (153, 160)
Screenshot: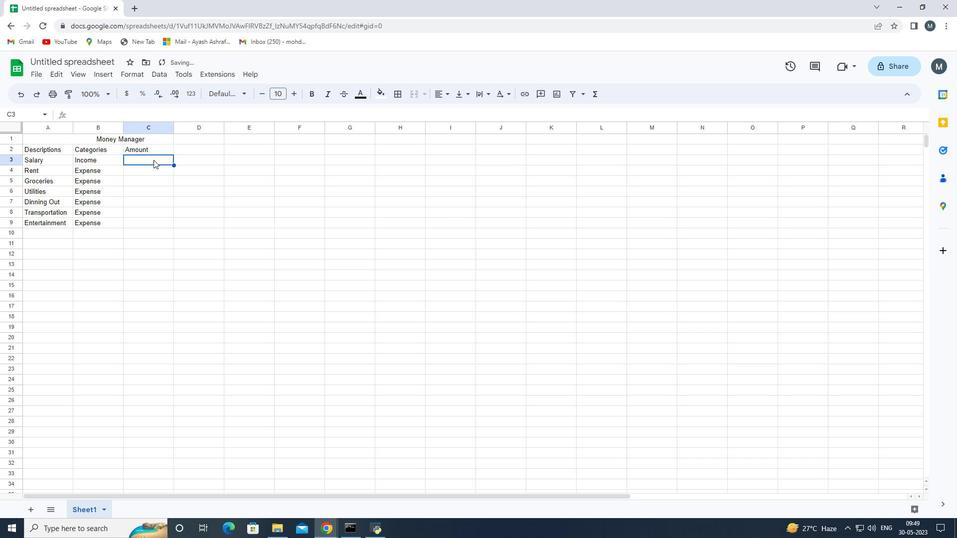 
Action: Key pressed 2500
Screenshot: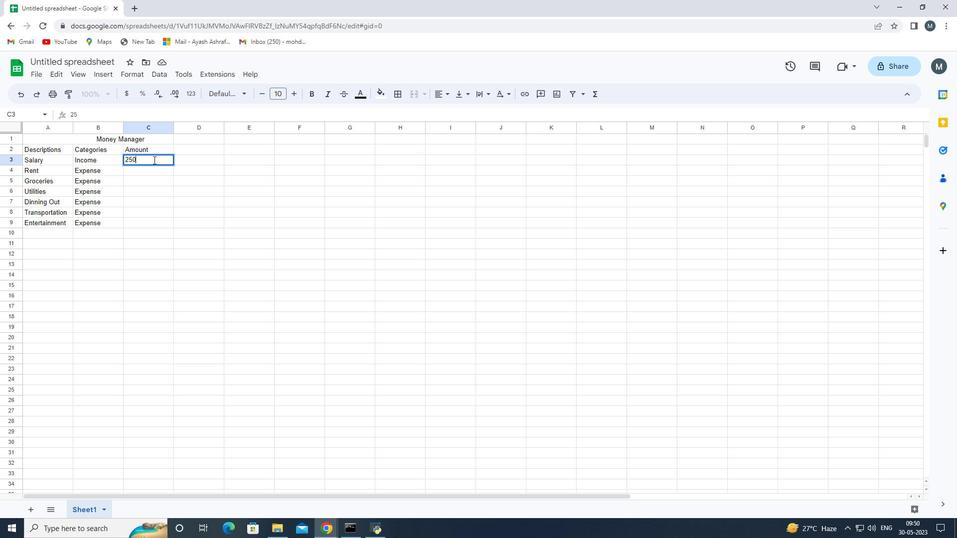
Action: Mouse pressed left at (153, 160)
Screenshot: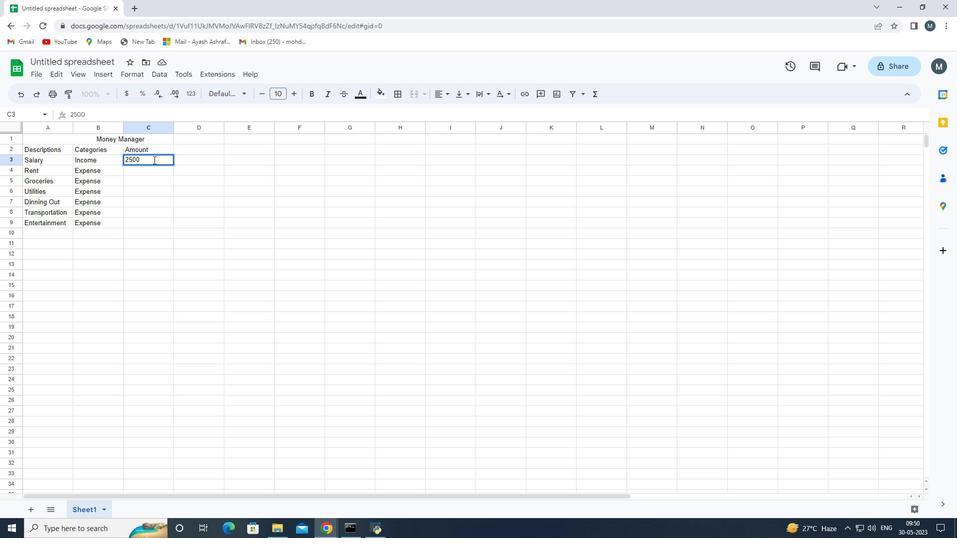 
Action: Mouse moved to (193, 94)
Screenshot: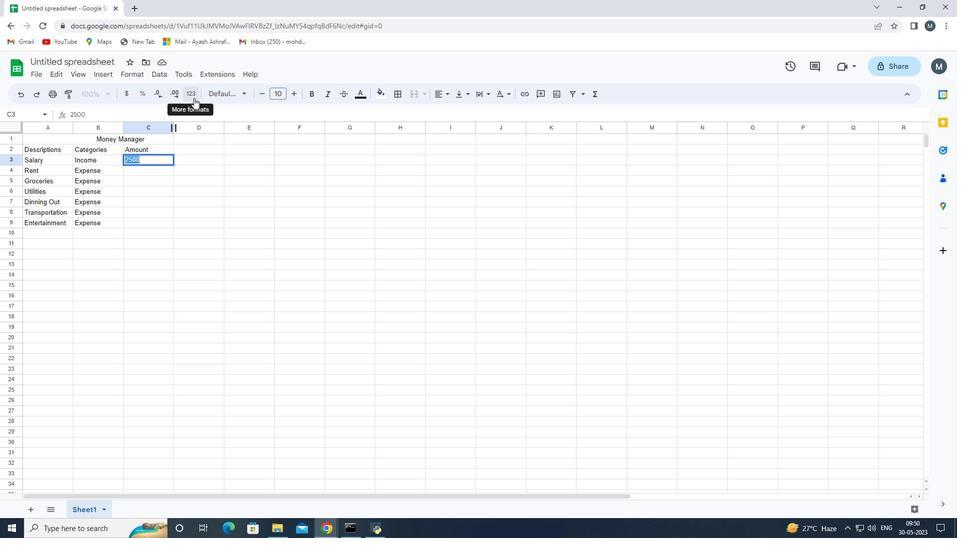 
Action: Mouse pressed left at (193, 94)
Screenshot: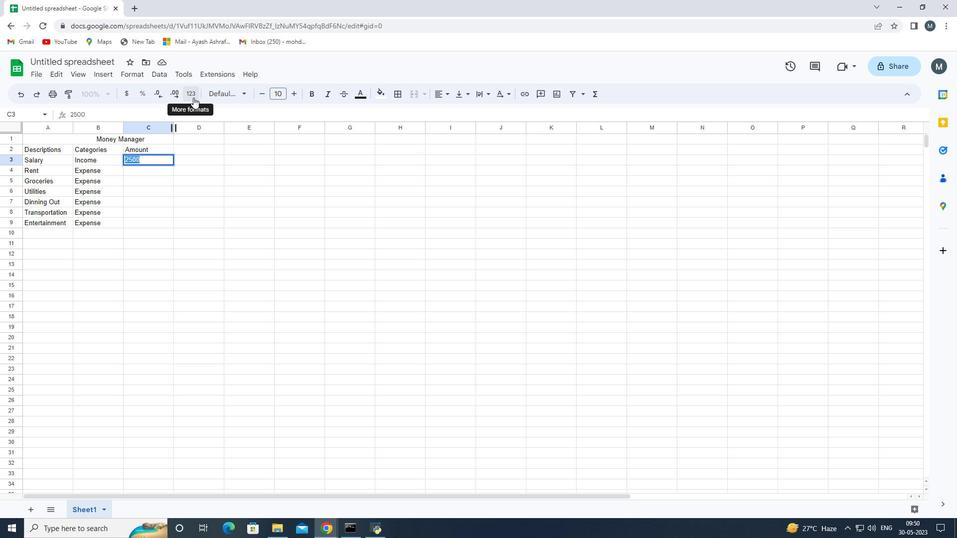 
Action: Mouse moved to (238, 376)
Screenshot: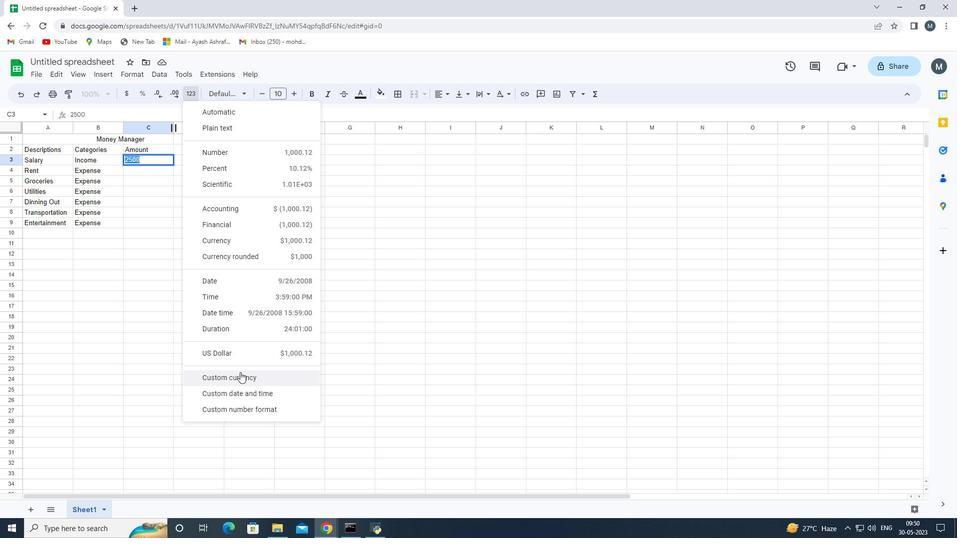 
Action: Mouse pressed left at (238, 376)
Screenshot: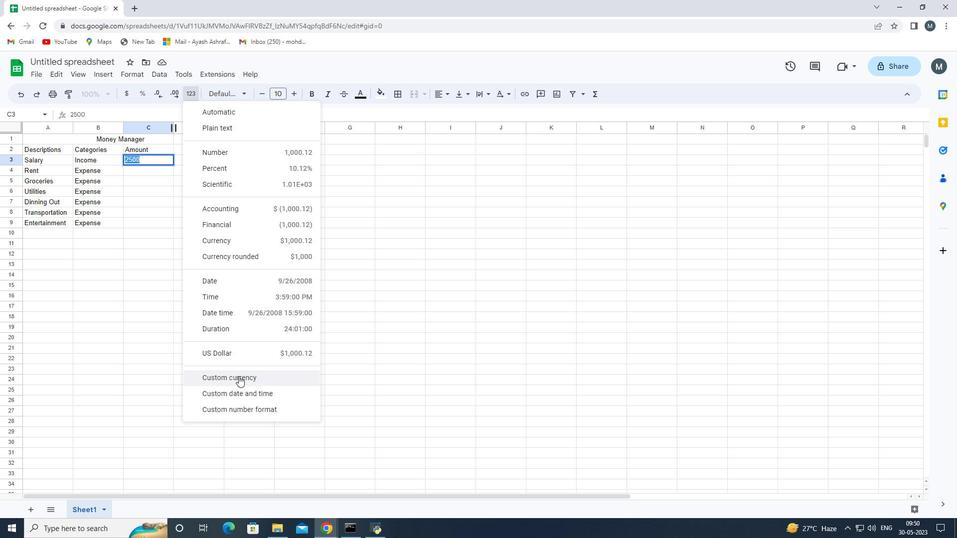 
Action: Mouse moved to (390, 231)
Screenshot: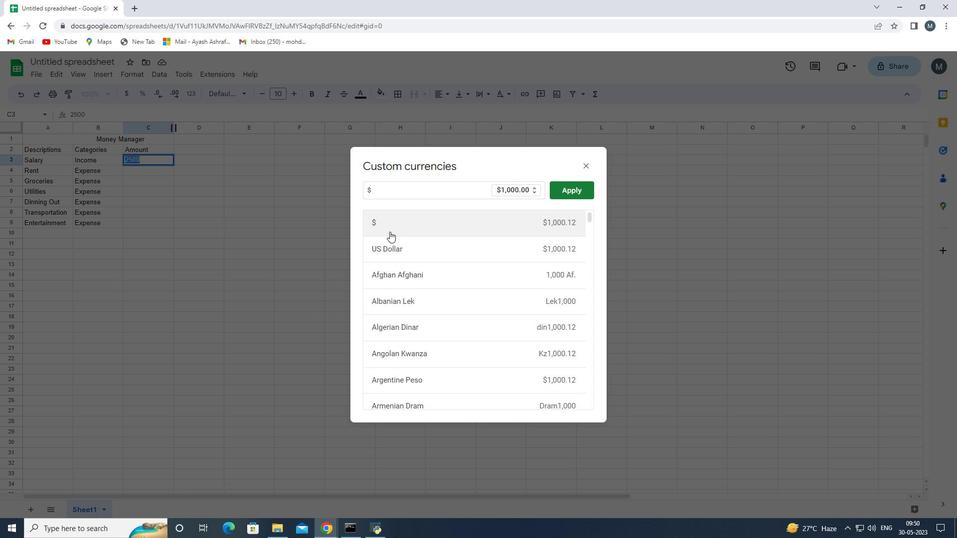 
Action: Mouse pressed left at (390, 231)
Screenshot: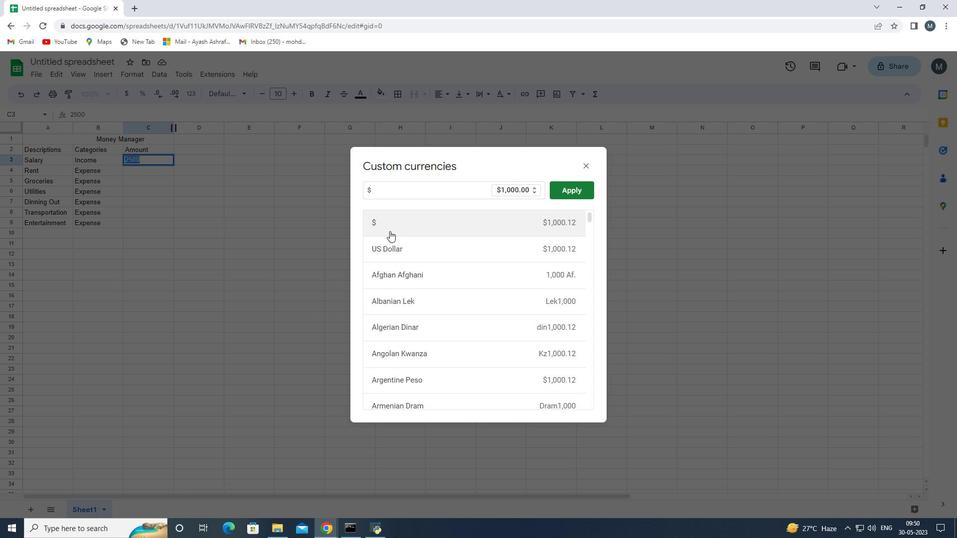 
Action: Mouse moved to (388, 231)
Screenshot: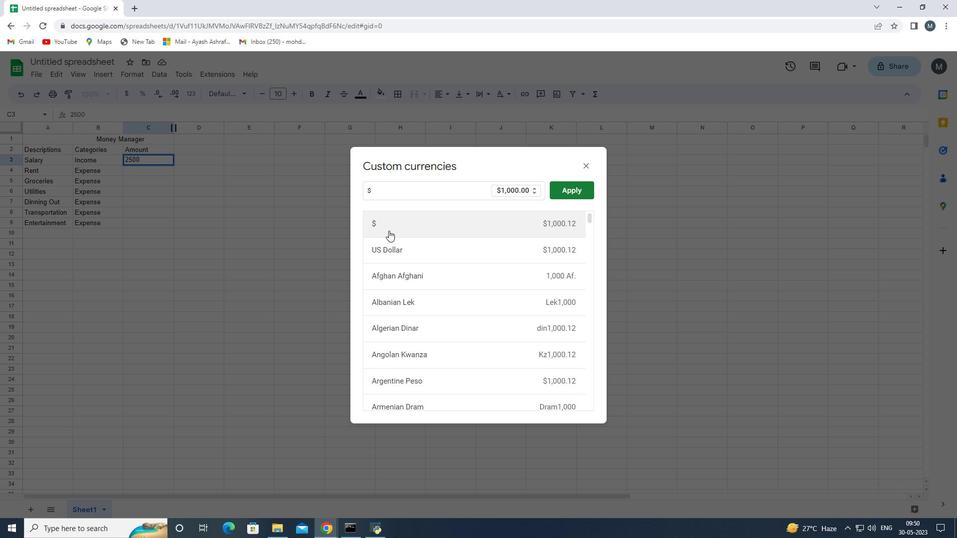 
Action: Mouse pressed left at (388, 231)
Screenshot: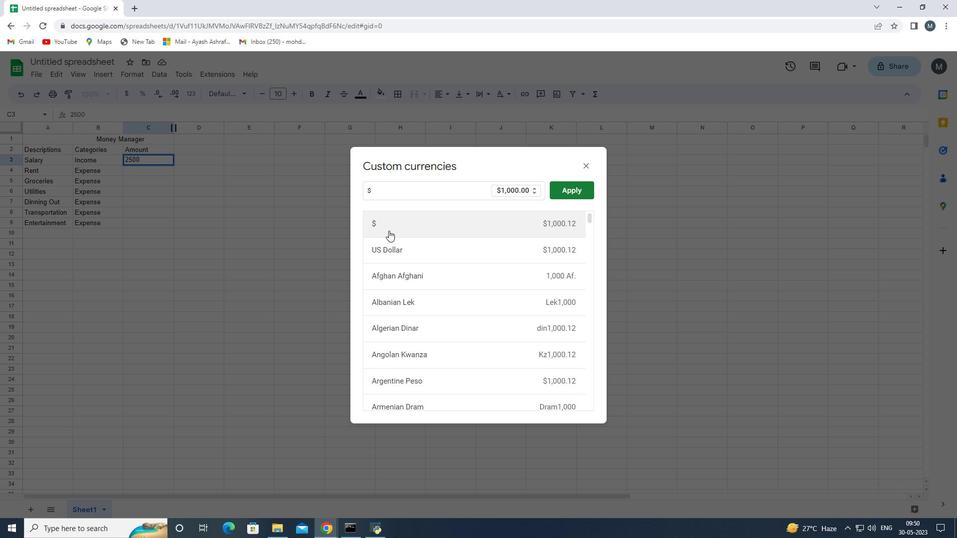 
Action: Mouse moved to (566, 193)
Screenshot: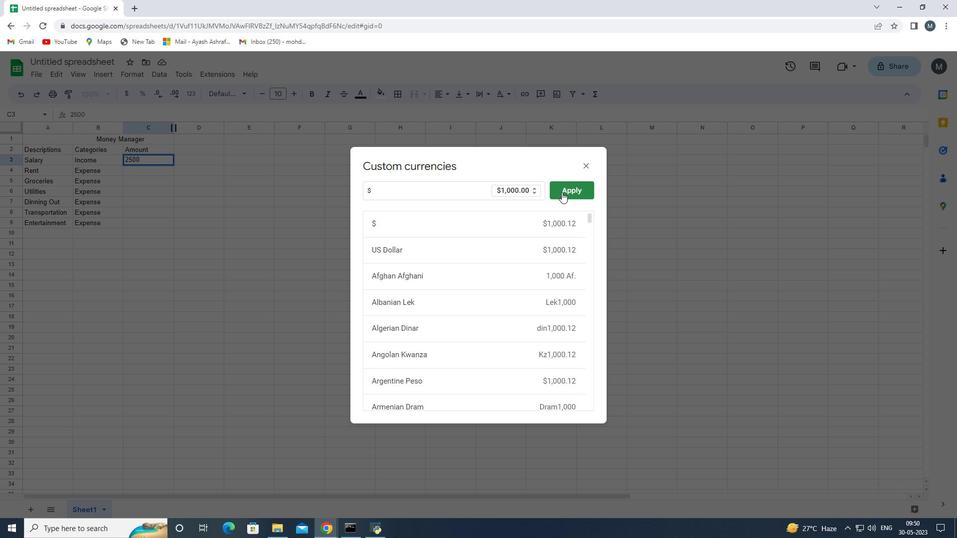 
Action: Mouse pressed left at (566, 193)
Screenshot: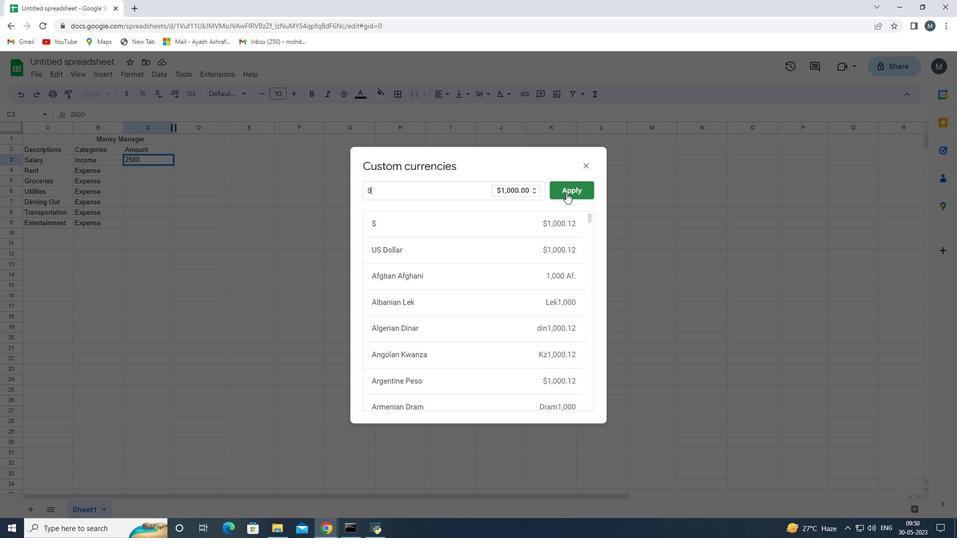 
Action: Mouse moved to (157, 171)
Screenshot: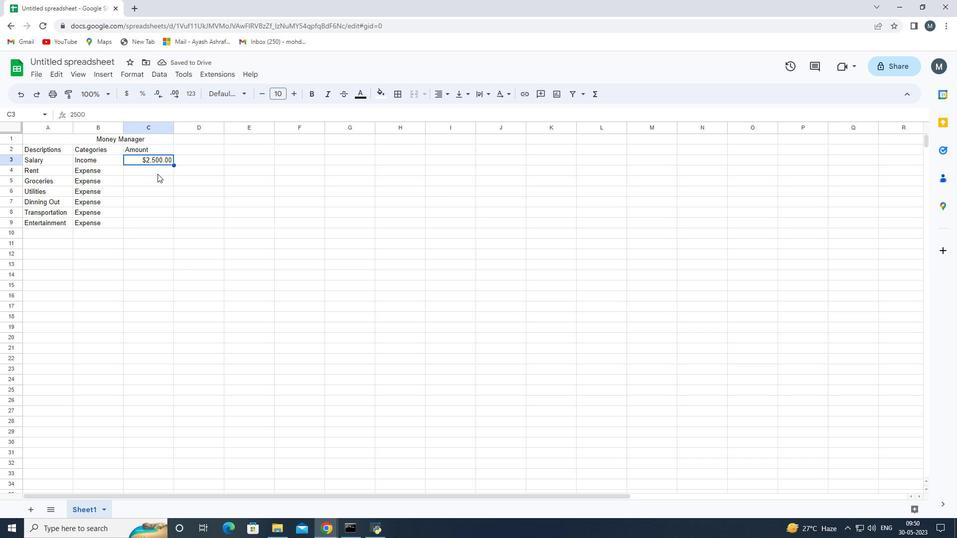 
Action: Mouse pressed left at (157, 171)
Screenshot: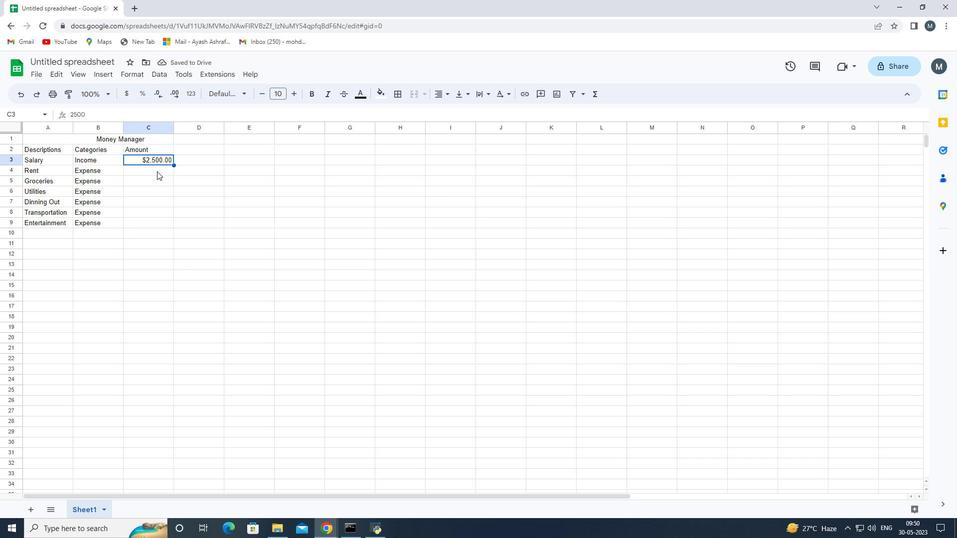 
Action: Key pressed 800<Key.enter>200<Key.enter>100<Key.enter>50<Key.enter>30<Key.enter>100<Key.enter>
Screenshot: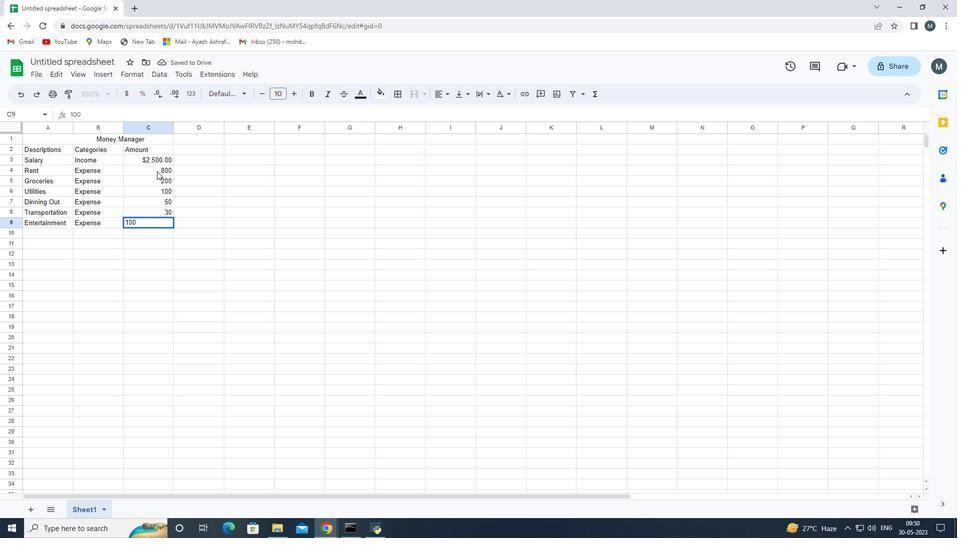 
Action: Mouse moved to (157, 159)
Screenshot: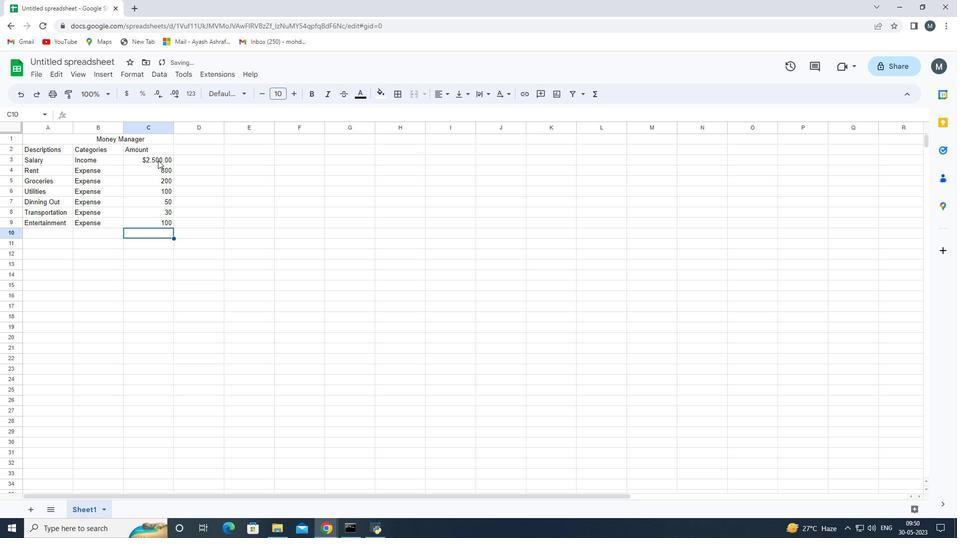 
Action: Mouse pressed left at (157, 159)
Screenshot: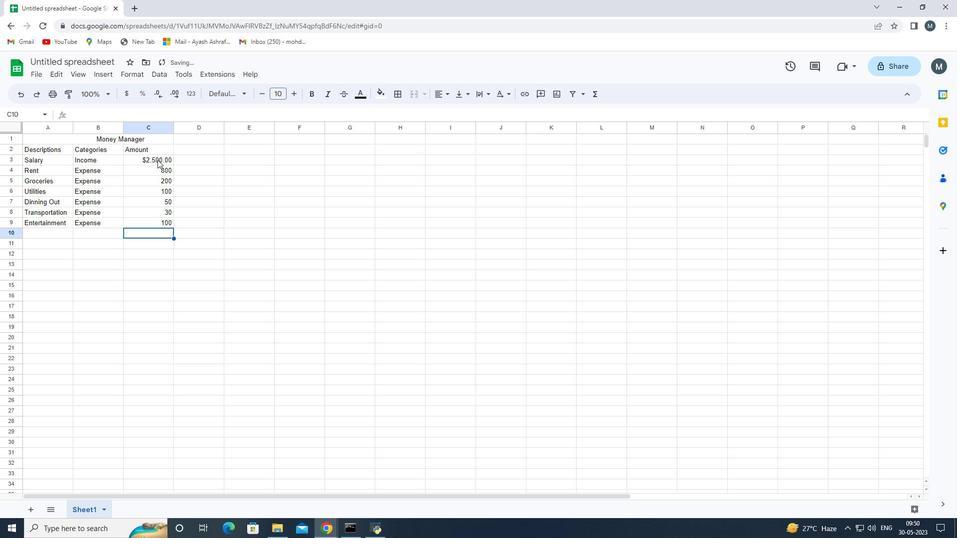 
Action: Mouse moved to (151, 174)
Screenshot: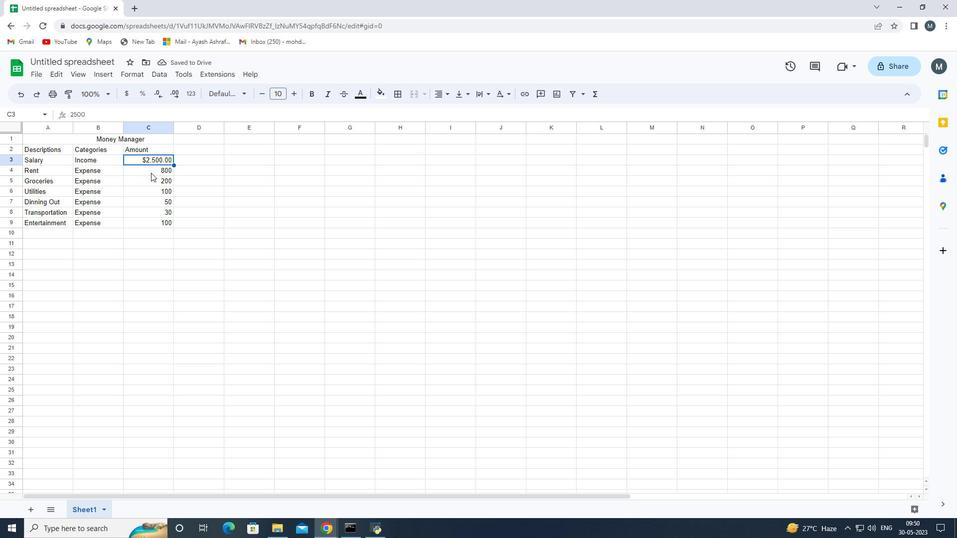 
Action: Mouse pressed left at (151, 174)
Screenshot: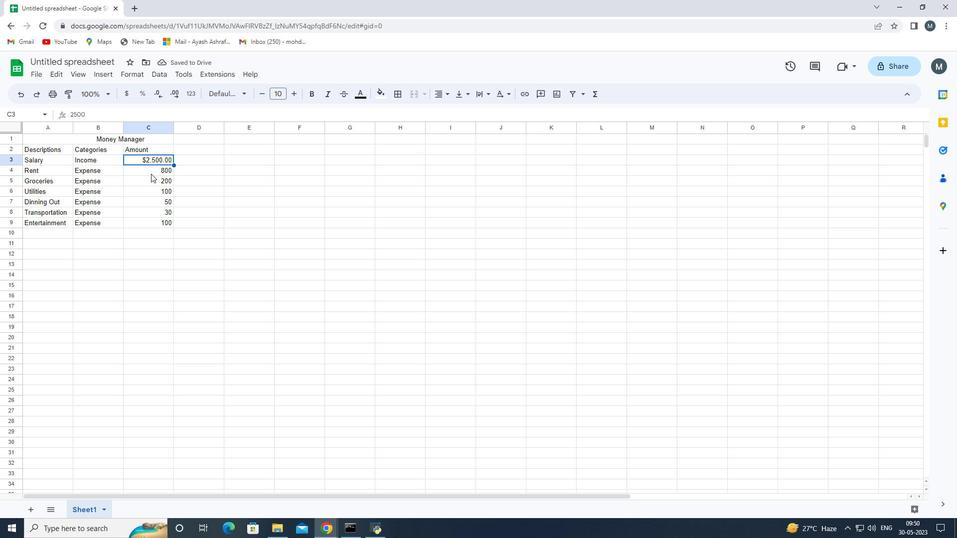 
Action: Mouse moved to (173, 175)
Screenshot: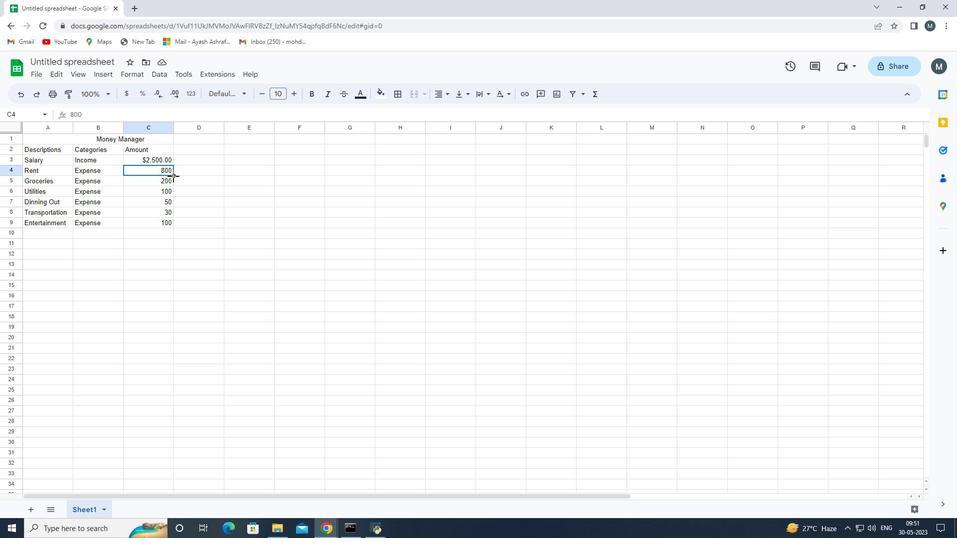 
Action: Mouse pressed left at (173, 175)
Screenshot: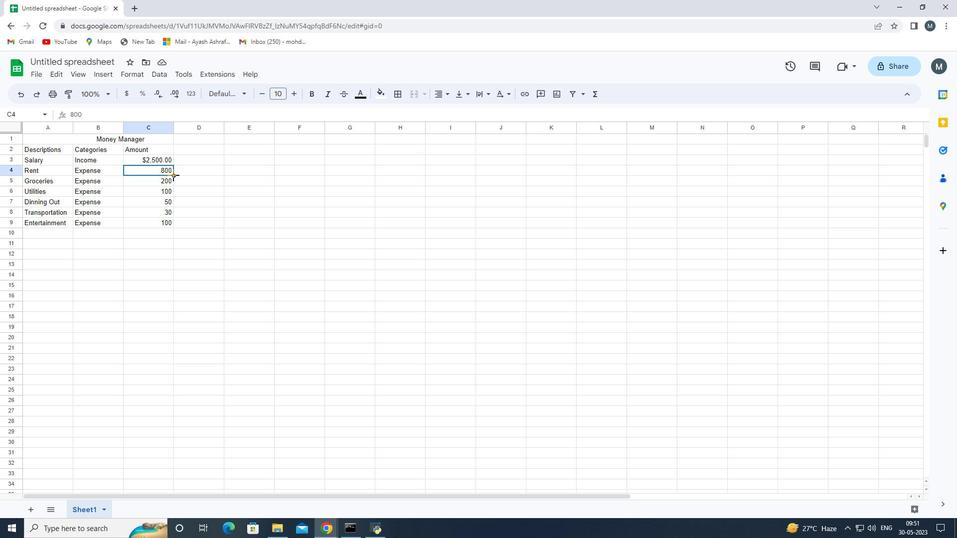 
Action: Mouse moved to (173, 192)
Screenshot: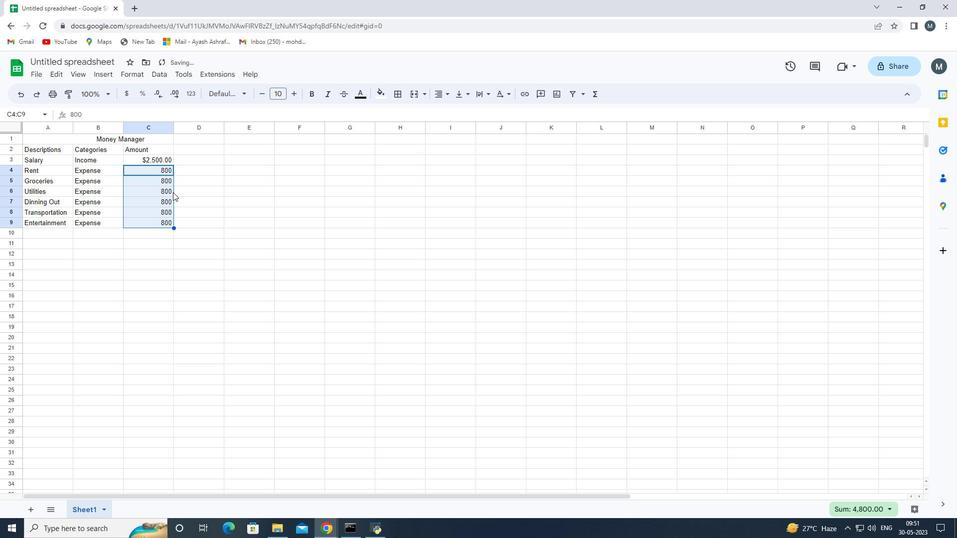 
Action: Key pressed ctrl+Z<Key.shift_r><Key.down><Key.down><Key.down><Key.down><Key.down><Key.down><Key.down><Key.down>
Screenshot: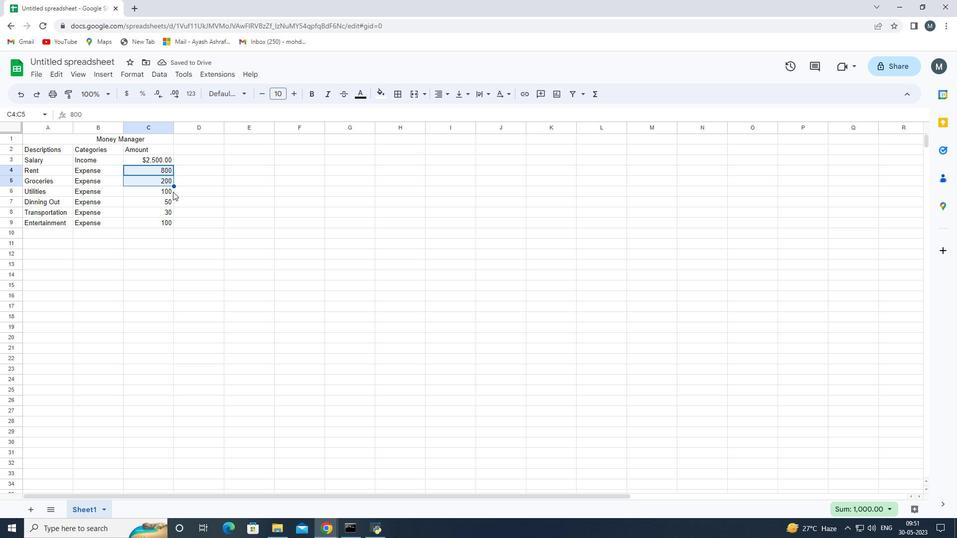 
Action: Mouse moved to (193, 94)
Screenshot: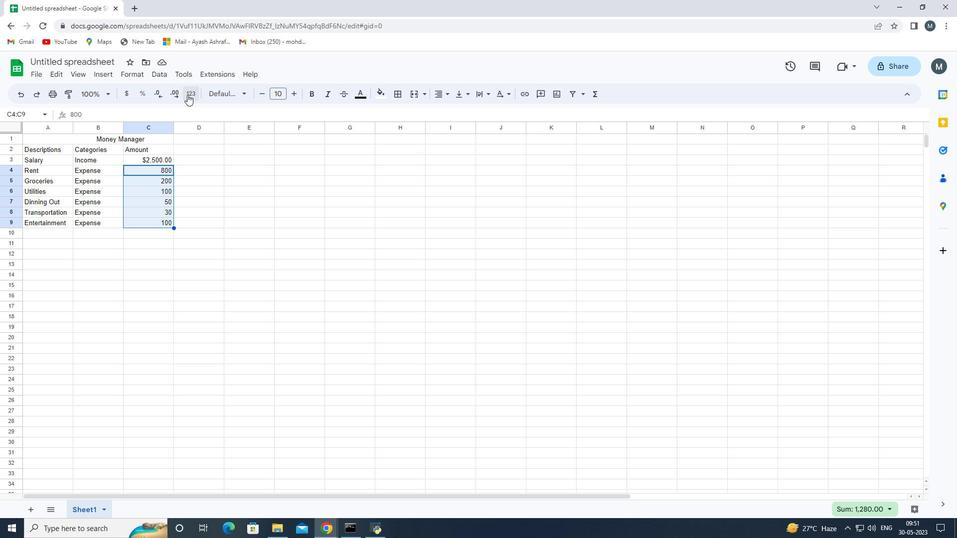 
Action: Mouse pressed left at (193, 94)
Screenshot: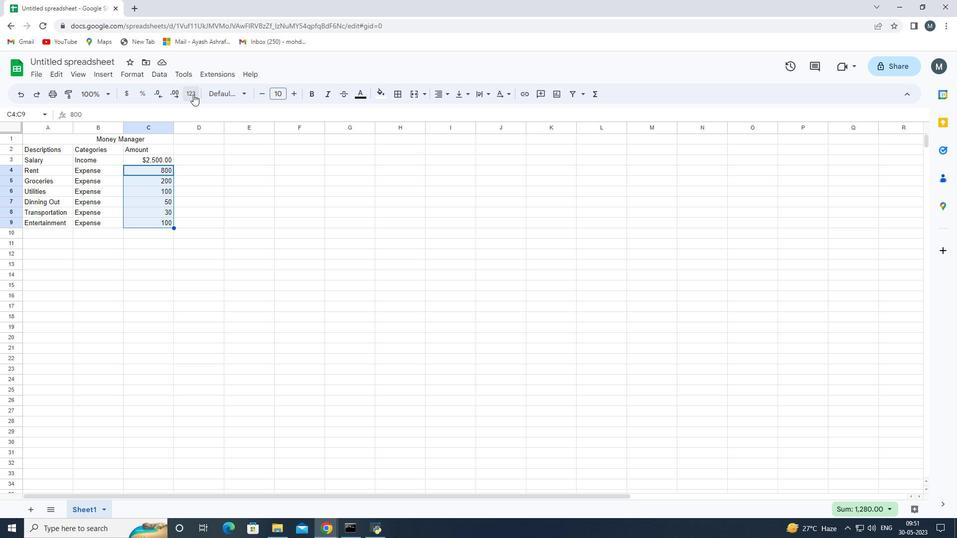 
Action: Mouse moved to (238, 377)
Screenshot: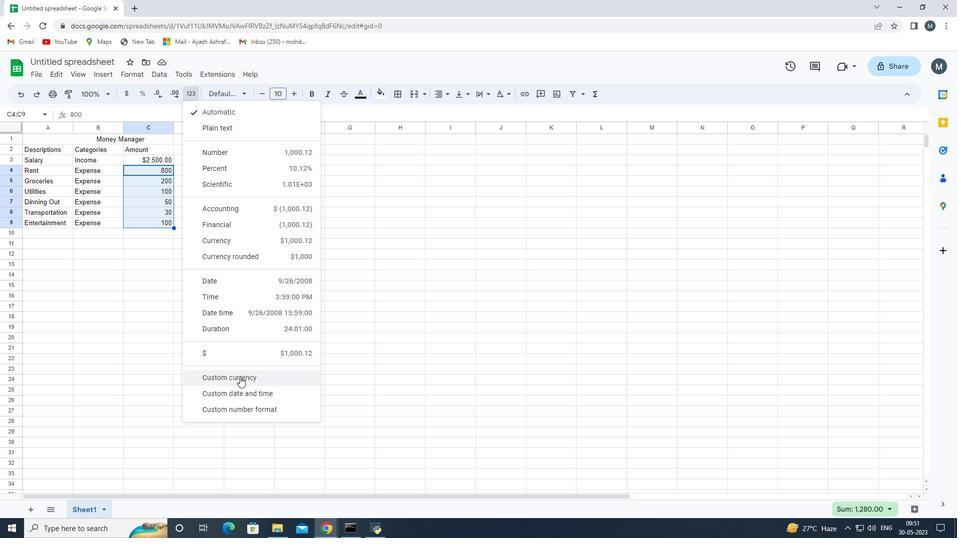 
Action: Mouse pressed left at (238, 377)
Screenshot: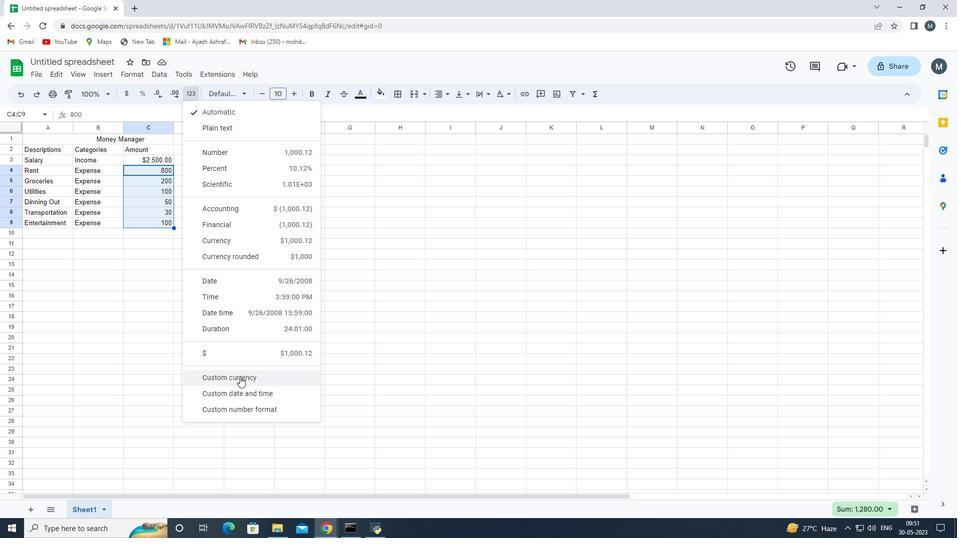 
Action: Mouse moved to (404, 228)
Screenshot: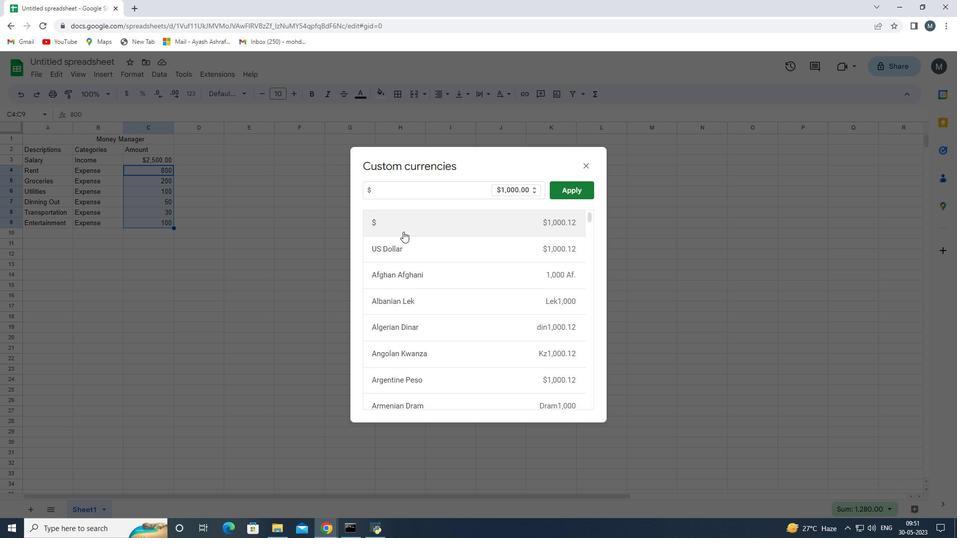 
Action: Mouse pressed left at (404, 228)
Screenshot: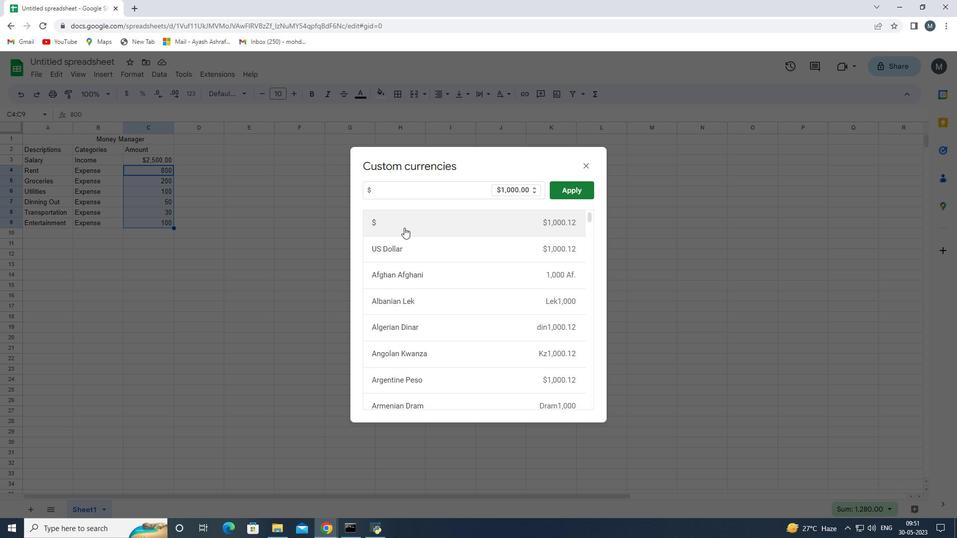 
Action: Mouse moved to (579, 186)
Screenshot: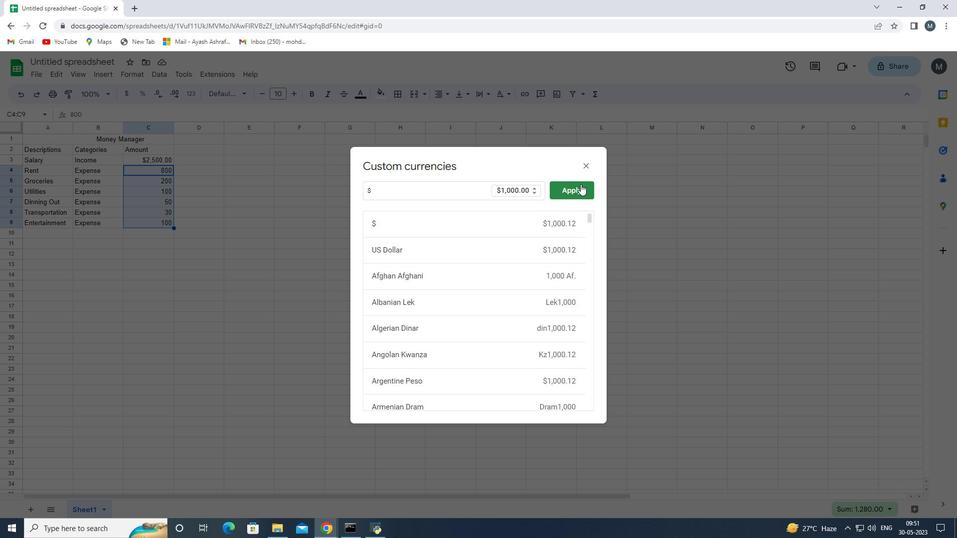 
Action: Mouse pressed left at (579, 186)
Screenshot: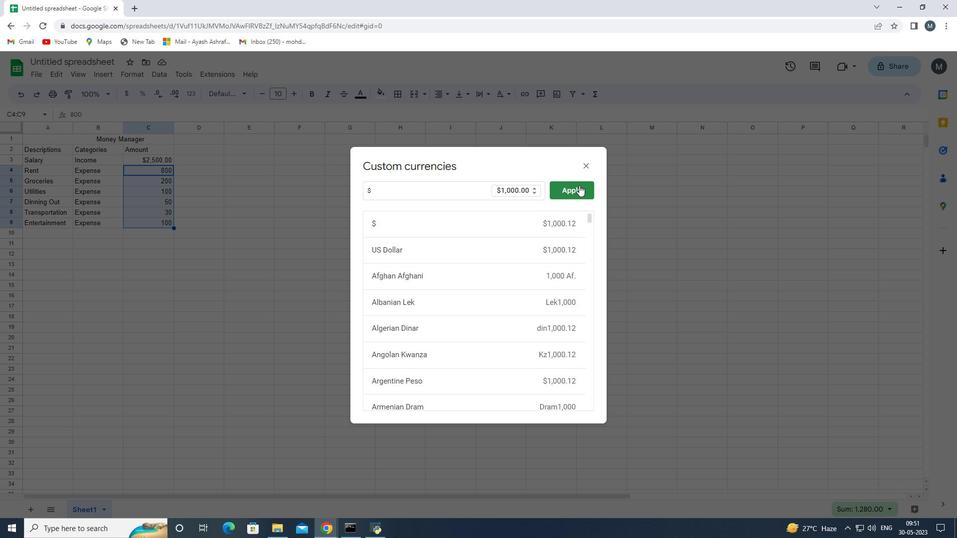 
Action: Mouse moved to (205, 148)
Screenshot: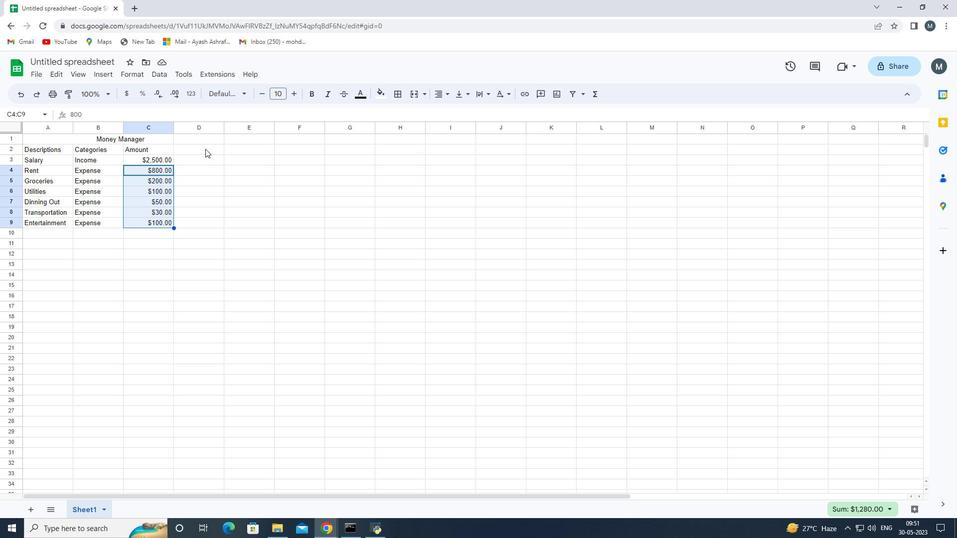 
Action: Mouse pressed left at (205, 148)
Screenshot: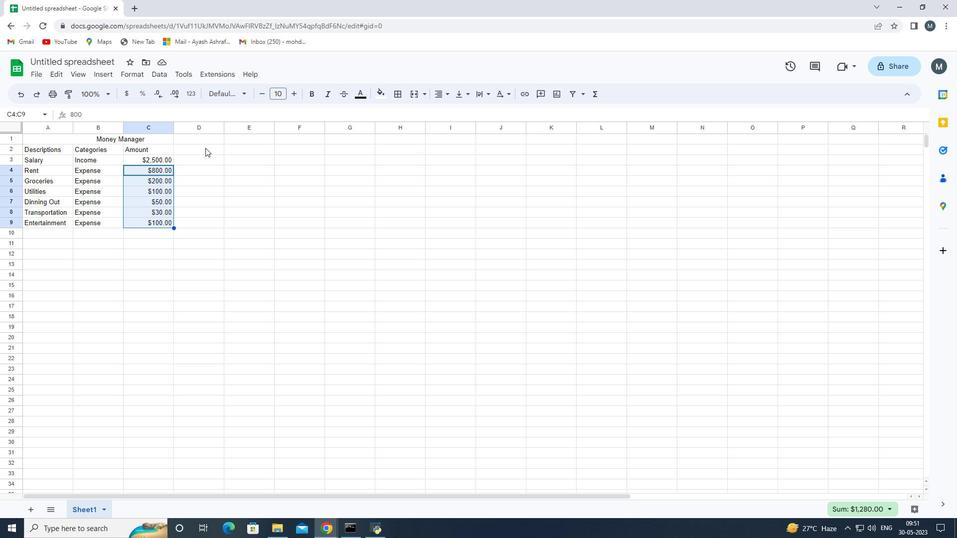 
Action: Mouse pressed left at (205, 148)
Screenshot: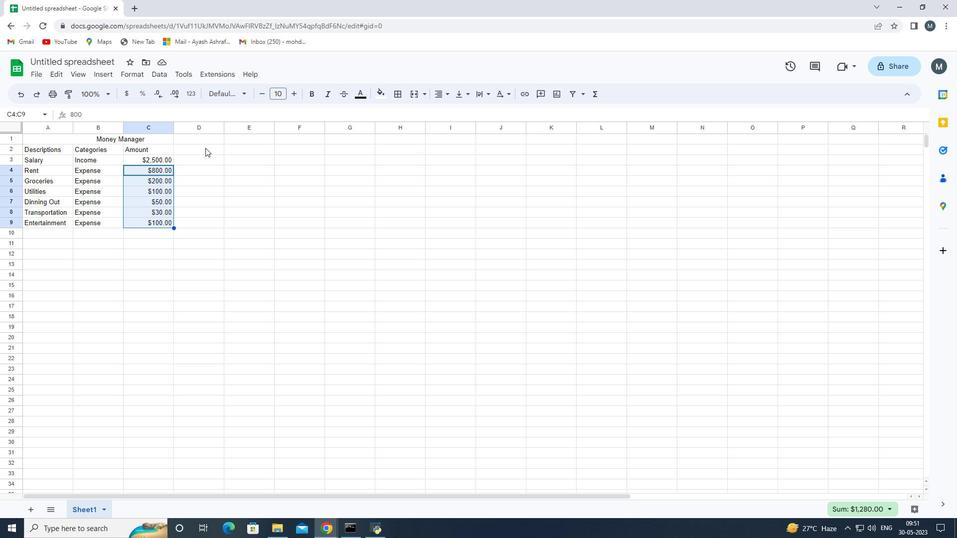 
Action: Key pressed <Key.shift>Dates<Key.space><Key.enter>0<Key.backspace>2023-05-01<Key.enter>2023-05-05<Key.enter>2023-5-10<Key.enter>2023-05-15<Key.enter>2023-05-15<Key.enter>2023-05-15-<Key.backspace><Key.enter>2023-15-15<Key.enter>
Screenshot: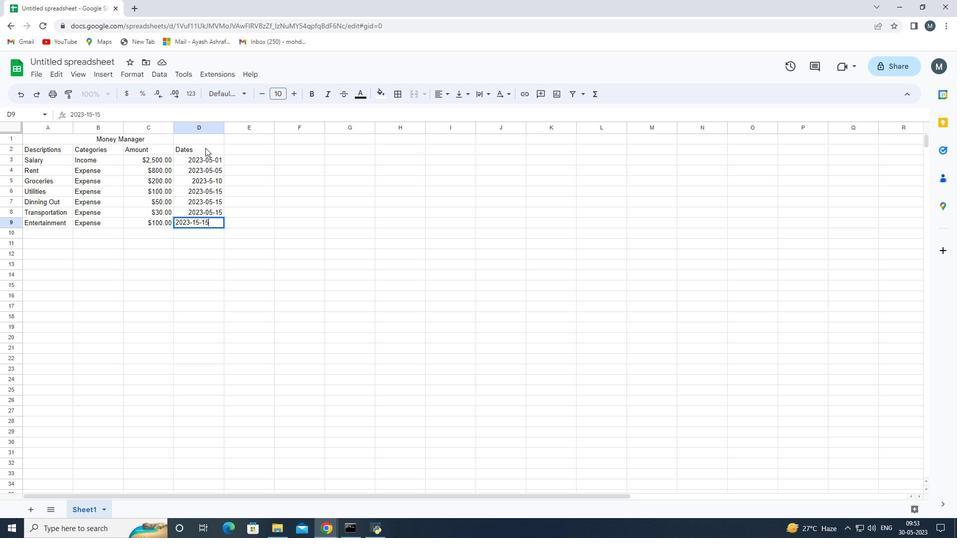 
Action: Mouse moved to (208, 222)
Screenshot: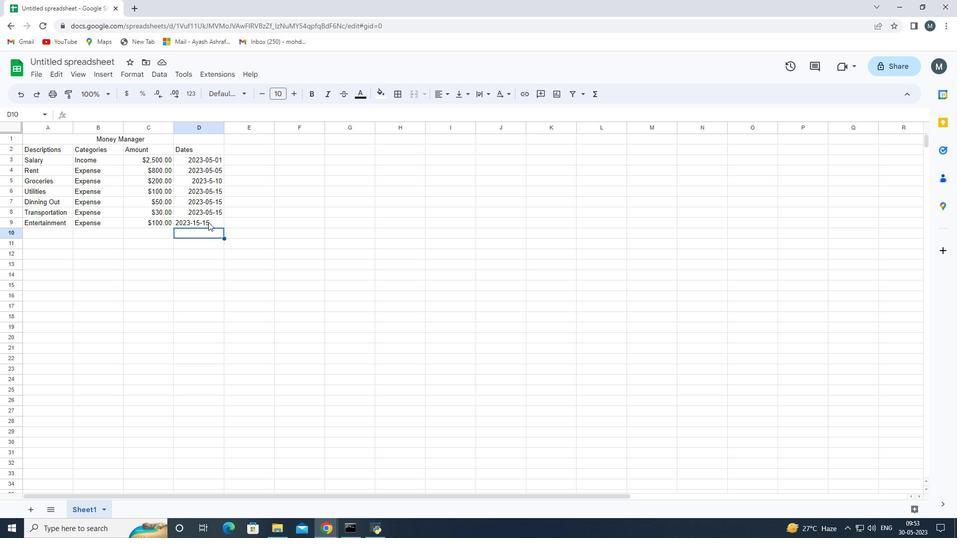 
Action: Mouse pressed left at (208, 222)
Screenshot: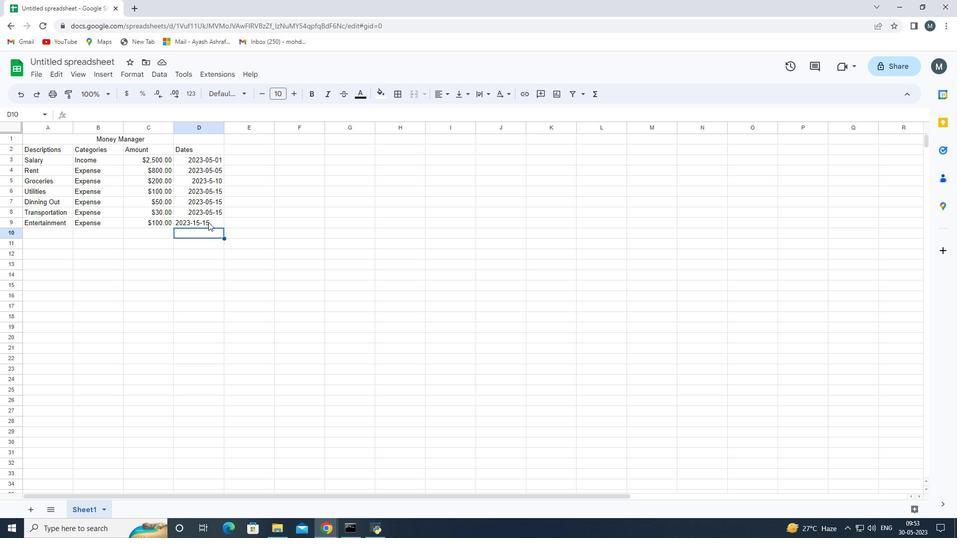 
Action: Mouse moved to (210, 222)
Screenshot: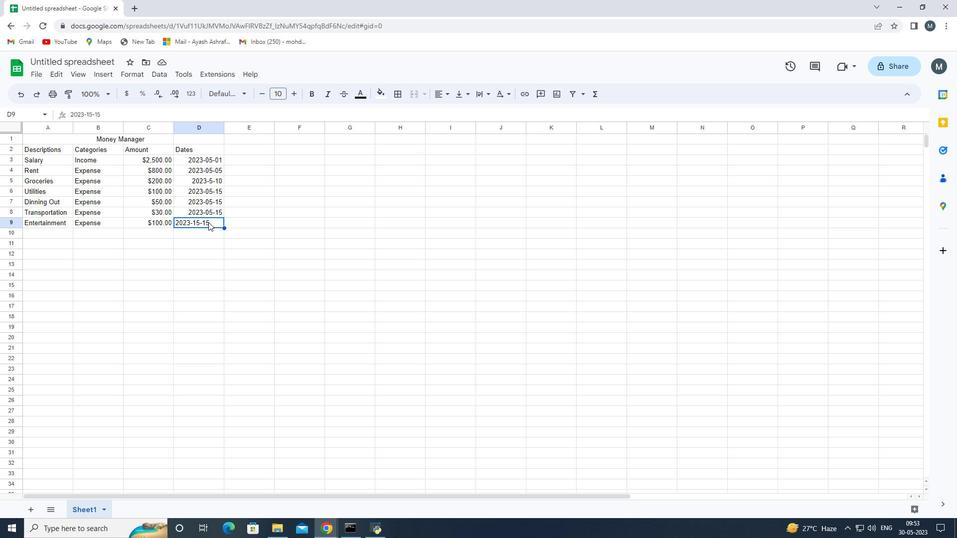 
Action: Mouse pressed left at (210, 222)
Screenshot: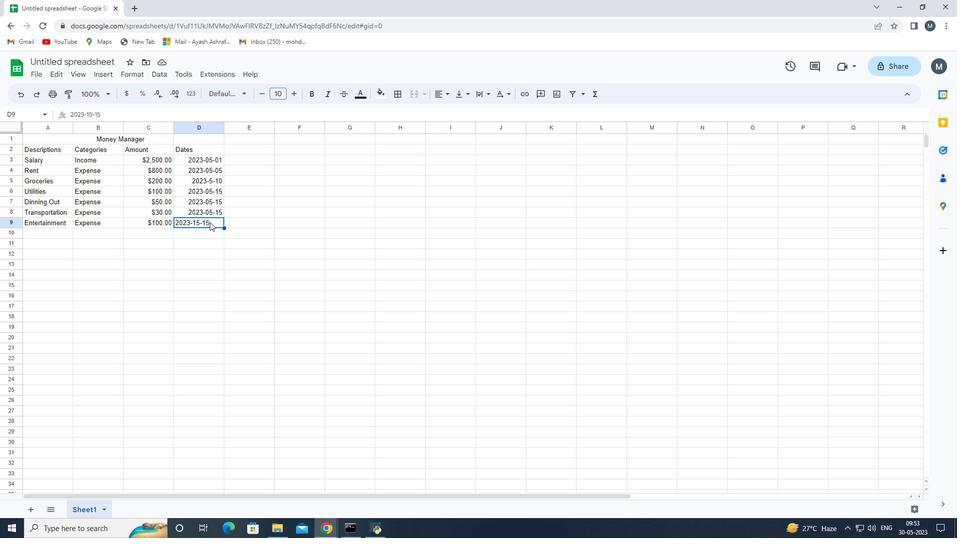 
Action: Mouse pressed left at (210, 222)
Screenshot: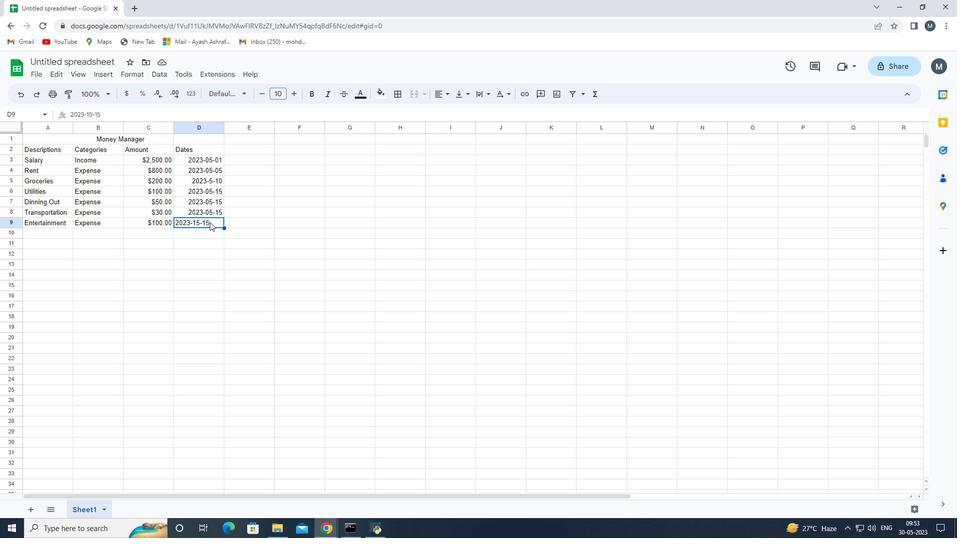 
Action: Mouse moved to (207, 221)
Screenshot: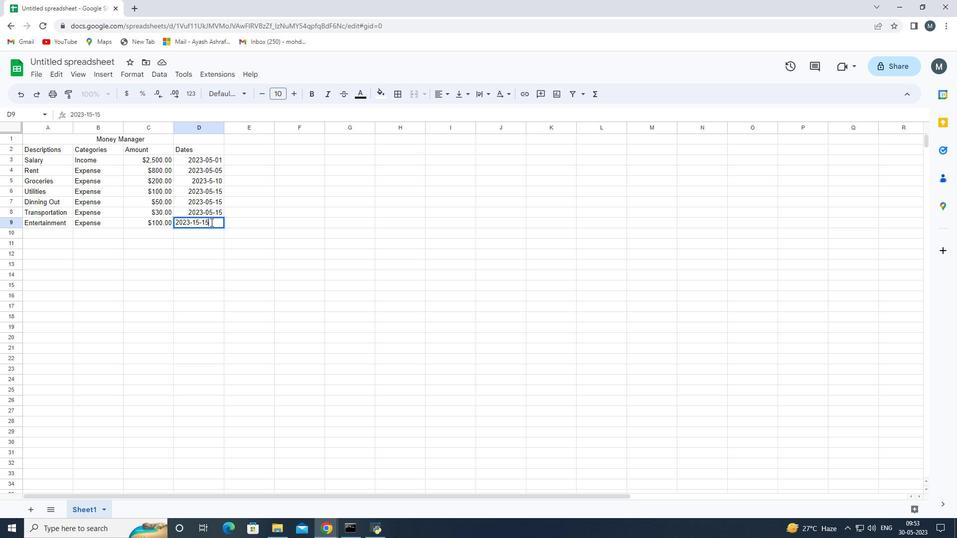 
Action: Key pressed <Key.backspace><Key.backspace><Key.backspace><Key.backspace><Key.backspace>05-25<Key.enter>
Screenshot: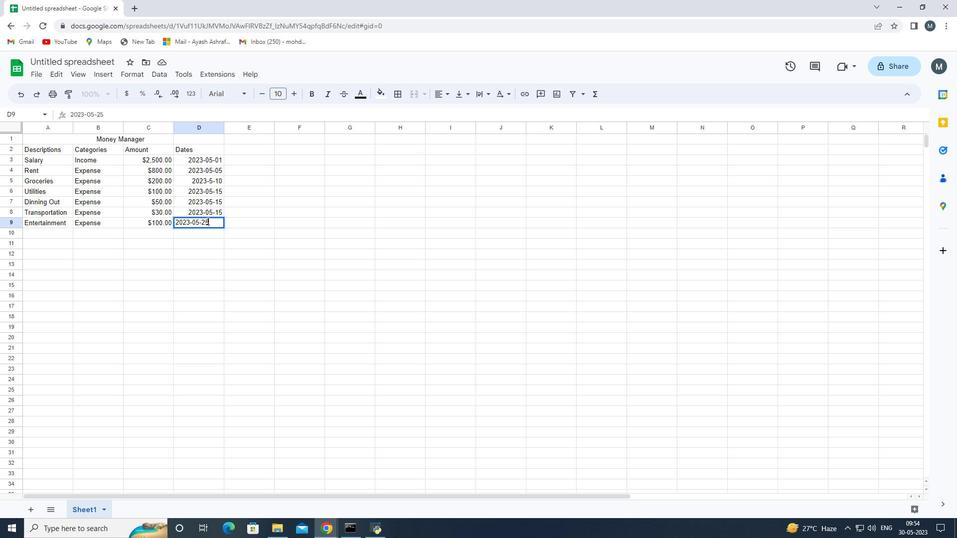 
Action: Mouse moved to (198, 159)
Screenshot: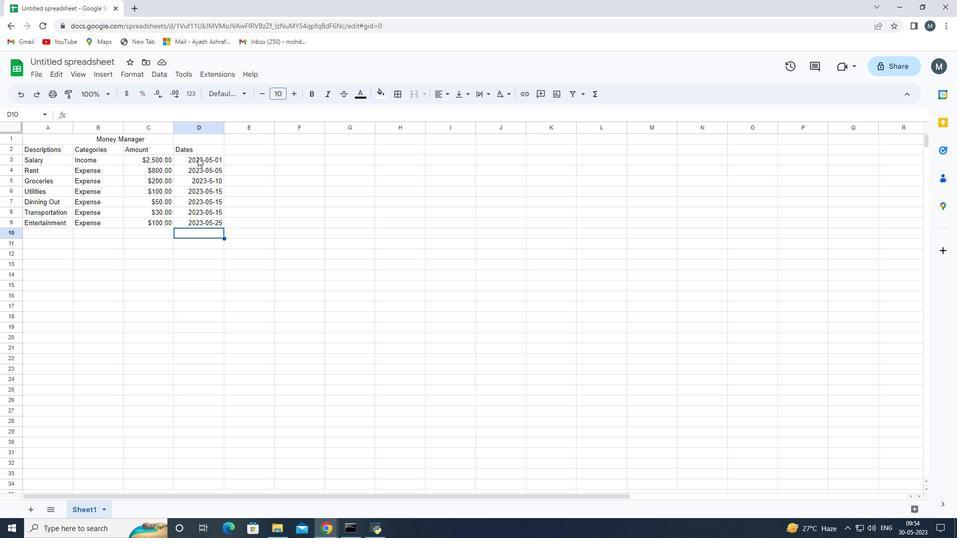 
Action: Mouse pressed left at (198, 159)
Screenshot: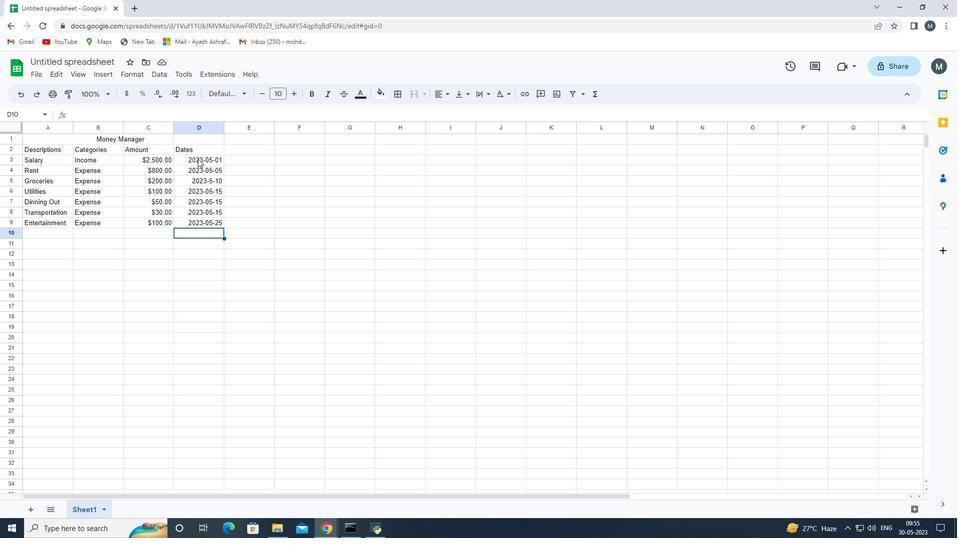 
Action: Mouse moved to (44, 160)
Screenshot: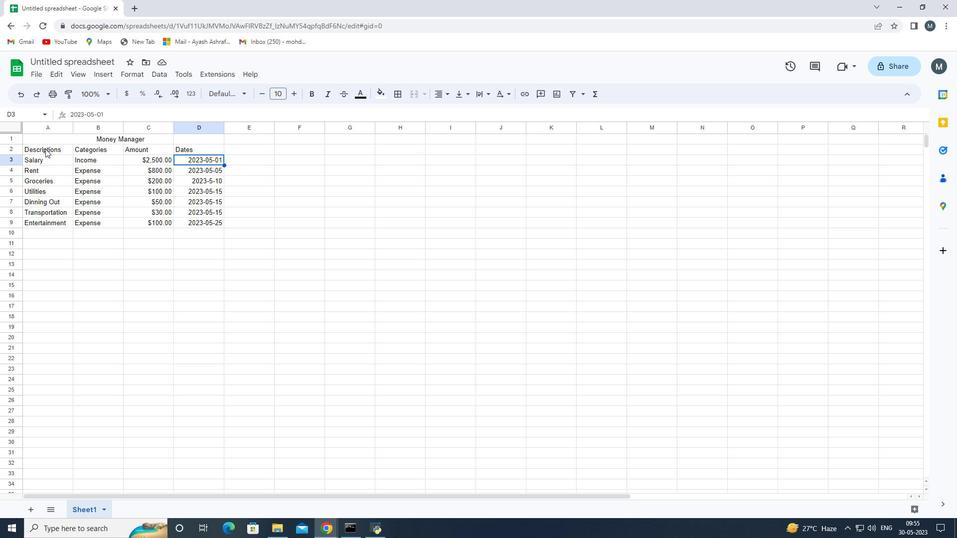 
Action: Mouse pressed left at (44, 160)
Screenshot: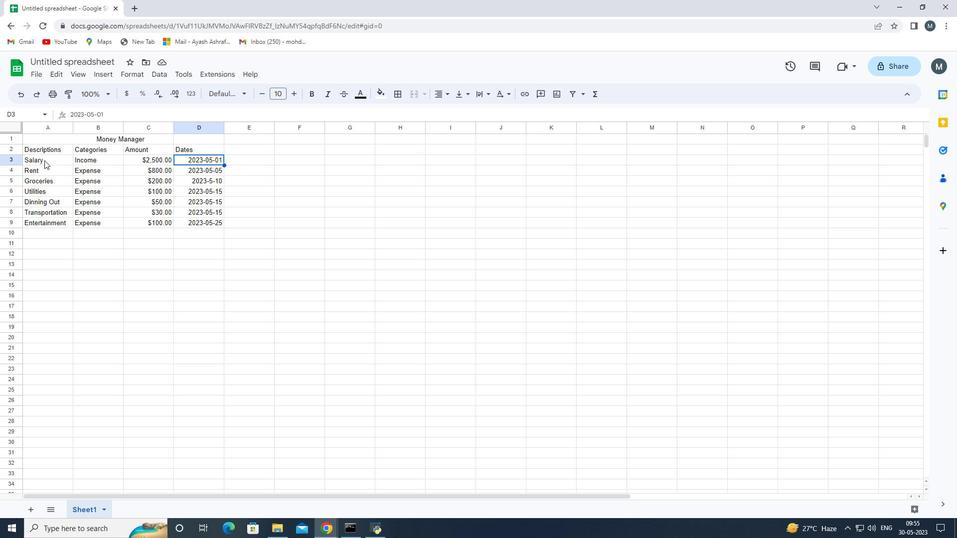 
Action: Mouse moved to (23, 70)
Screenshot: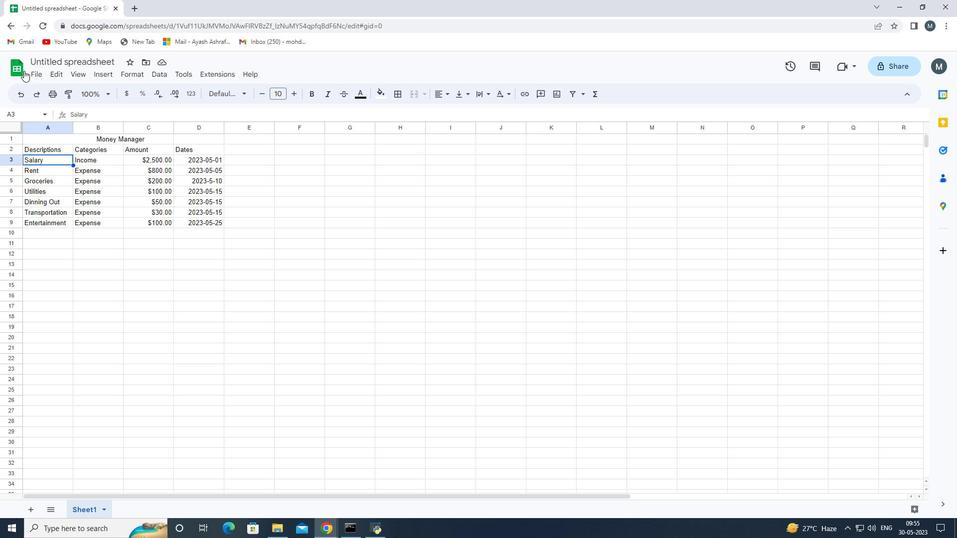 
Action: Mouse pressed left at (23, 70)
Screenshot: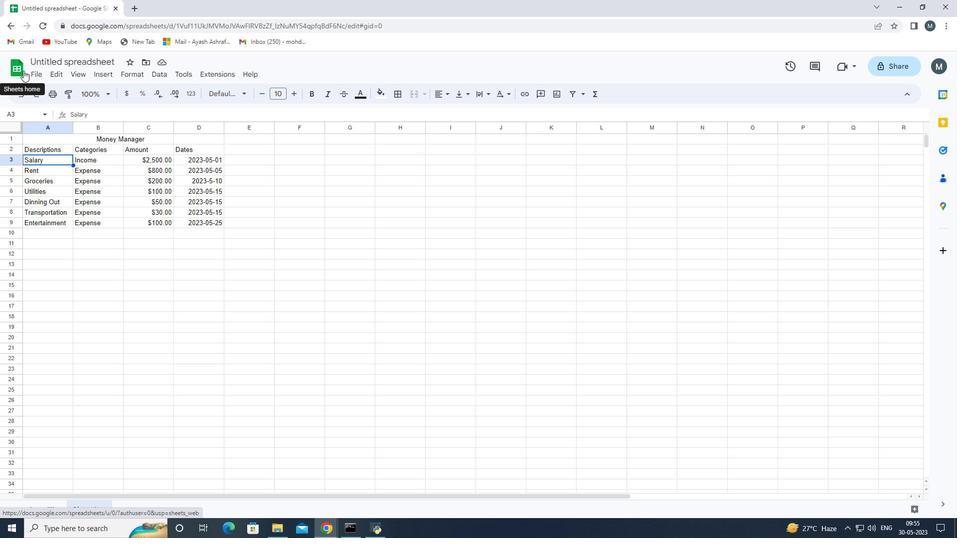 
Action: Mouse moved to (427, 266)
Screenshot: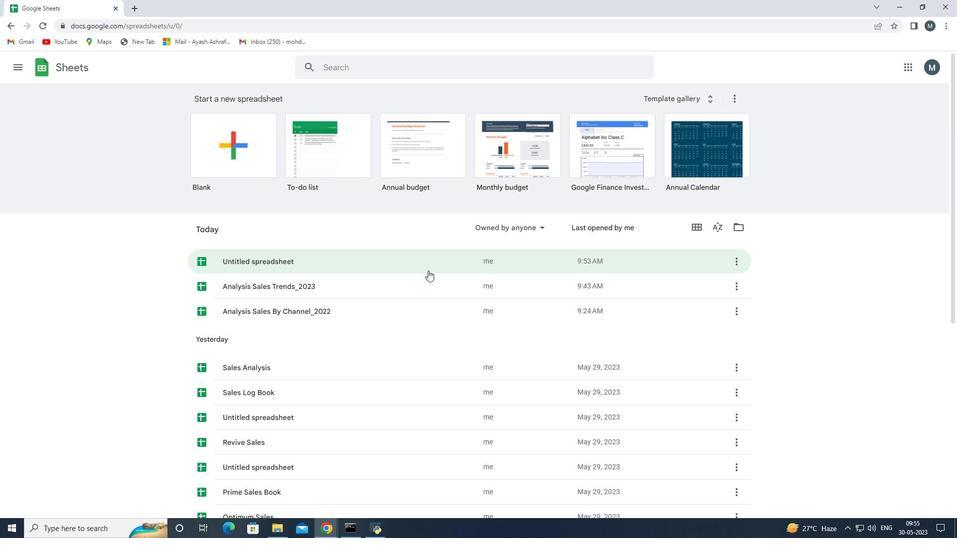 
Action: Mouse pressed left at (427, 266)
Screenshot: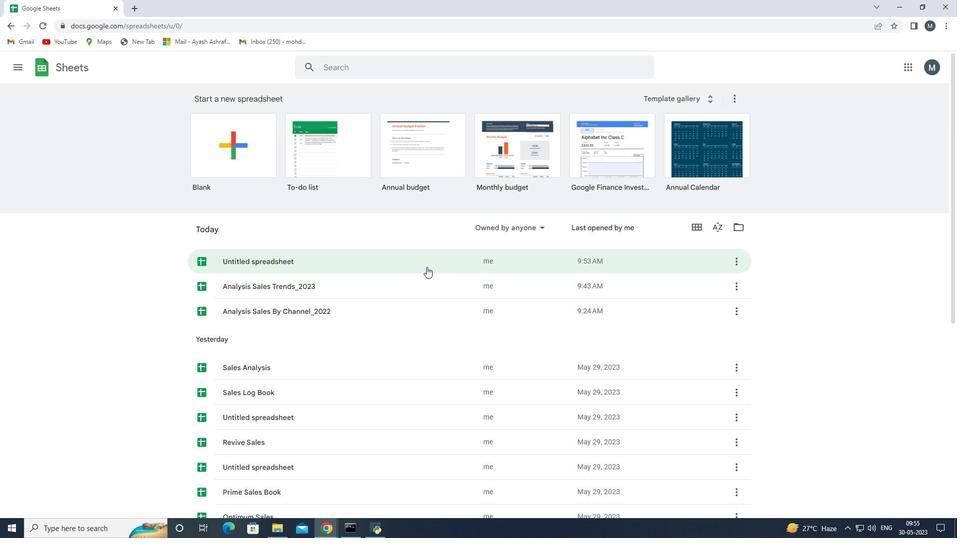 
Action: Mouse moved to (42, 69)
Screenshot: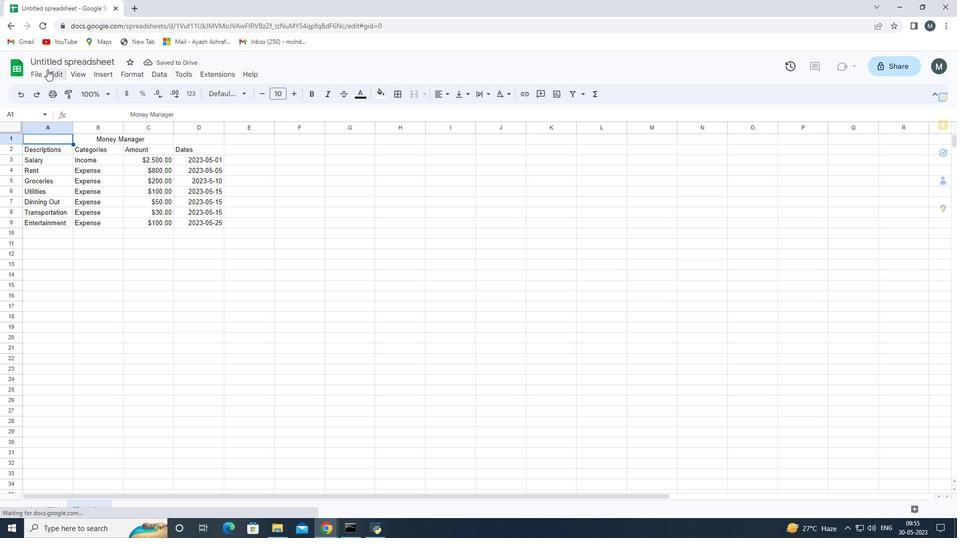 
Action: Mouse pressed left at (42, 69)
Screenshot: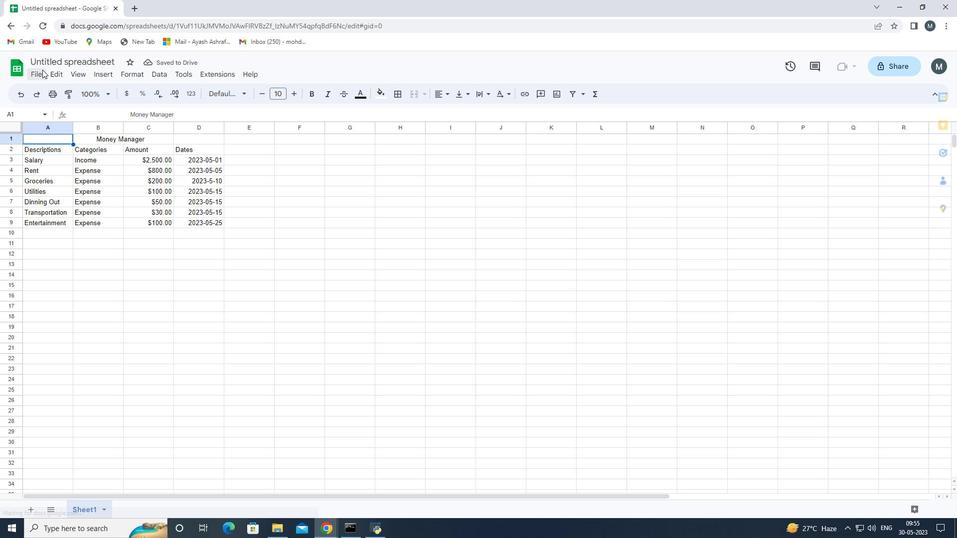 
Action: Mouse moved to (73, 224)
Screenshot: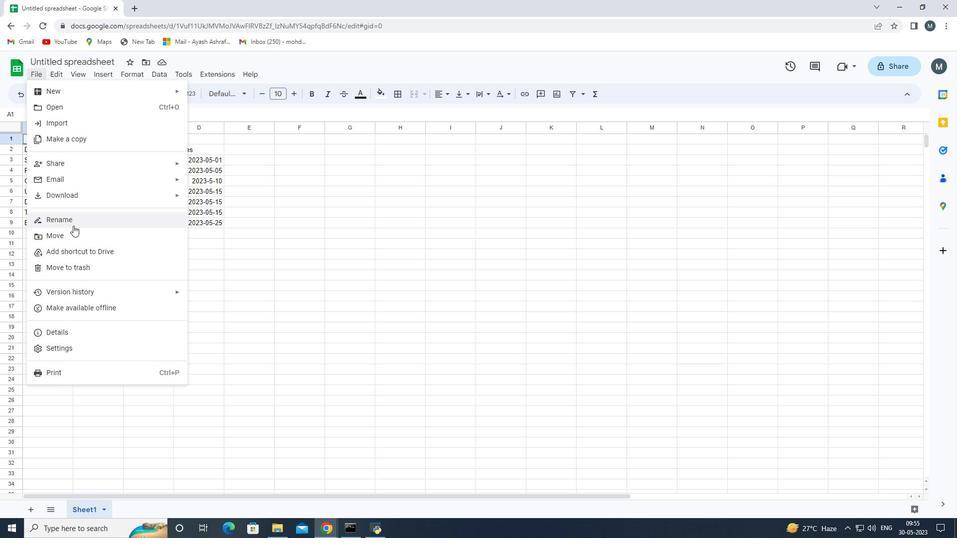 
Action: Mouse pressed left at (73, 224)
Screenshot: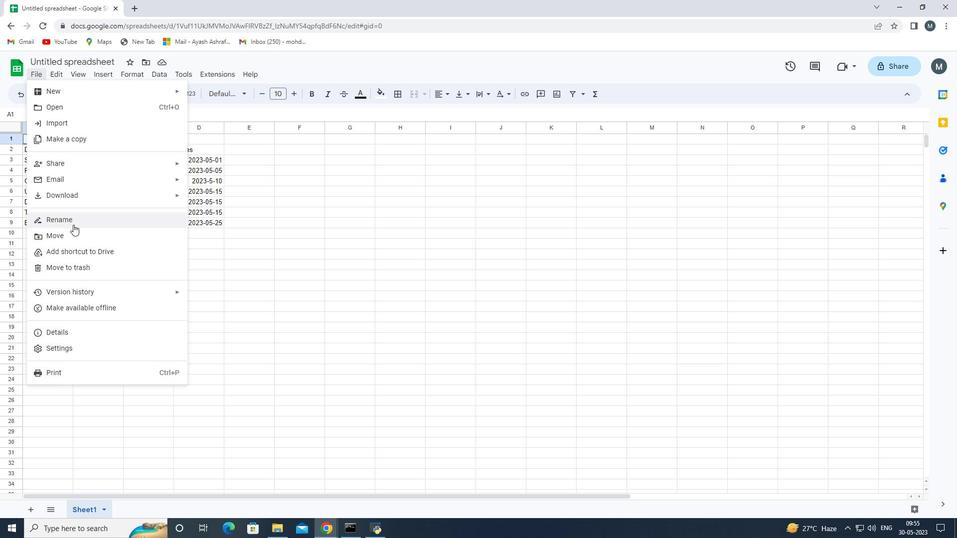 
Action: Key pressed <Key.shift>Asset<Key.space><Key.backspace><Key.shift><Key.shift><Key.shift><Key.shift><Key.shift><Key.shift><Key.shift><Key.shift><Key.shift><Key.shift><Key.shift><Key.shift><Key.shift><Key.shift><Key.shift><Key.shift><Key.shift><Key.shift>Allocation<Key.space><Key.shift>NAa<Key.backspace><Key.backspace><Key.backspace><Key.shift>Analysis<Key.enter>
Screenshot: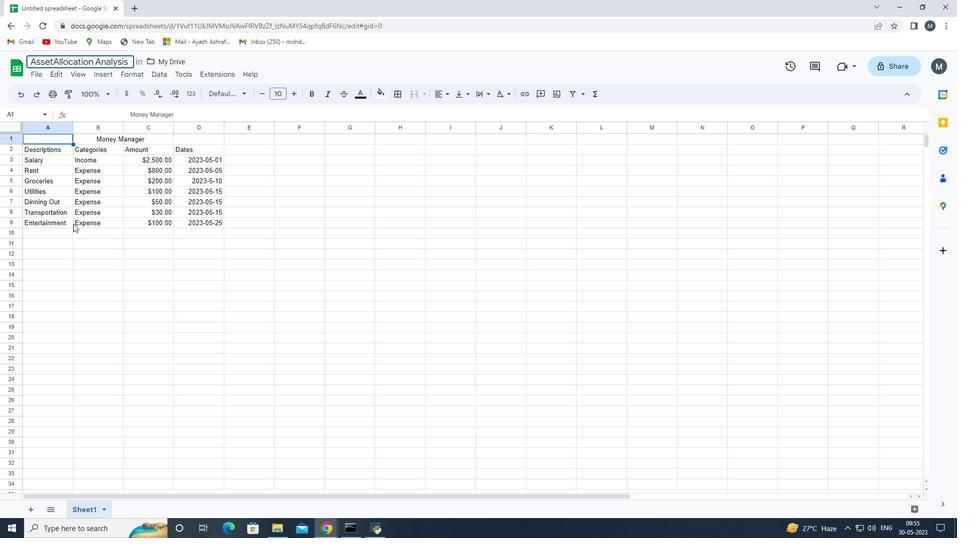 
Action: Mouse moved to (156, 205)
Screenshot: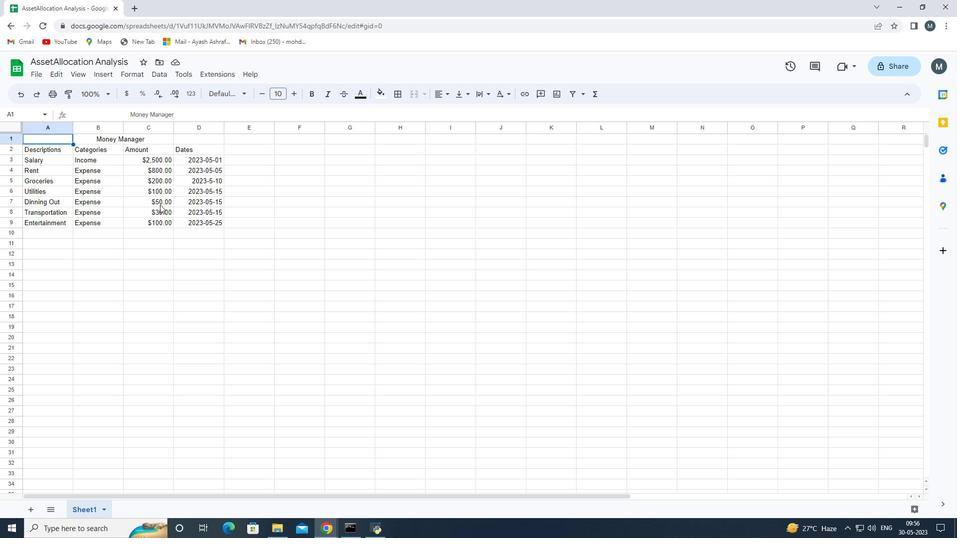 
